 Task: In the Company hofstra.edu, schedule a meeting with title: 'Collaborative Discussion', Select date: '27 August, 2023', select start time: 11:00:AM. Add location in person New York with meeting description: Kindly join this meeting to understand Product Demo and Service Presentation. Add attendees from company's contact and save.. Logged in from softage.1@softage.net
Action: Mouse moved to (105, 60)
Screenshot: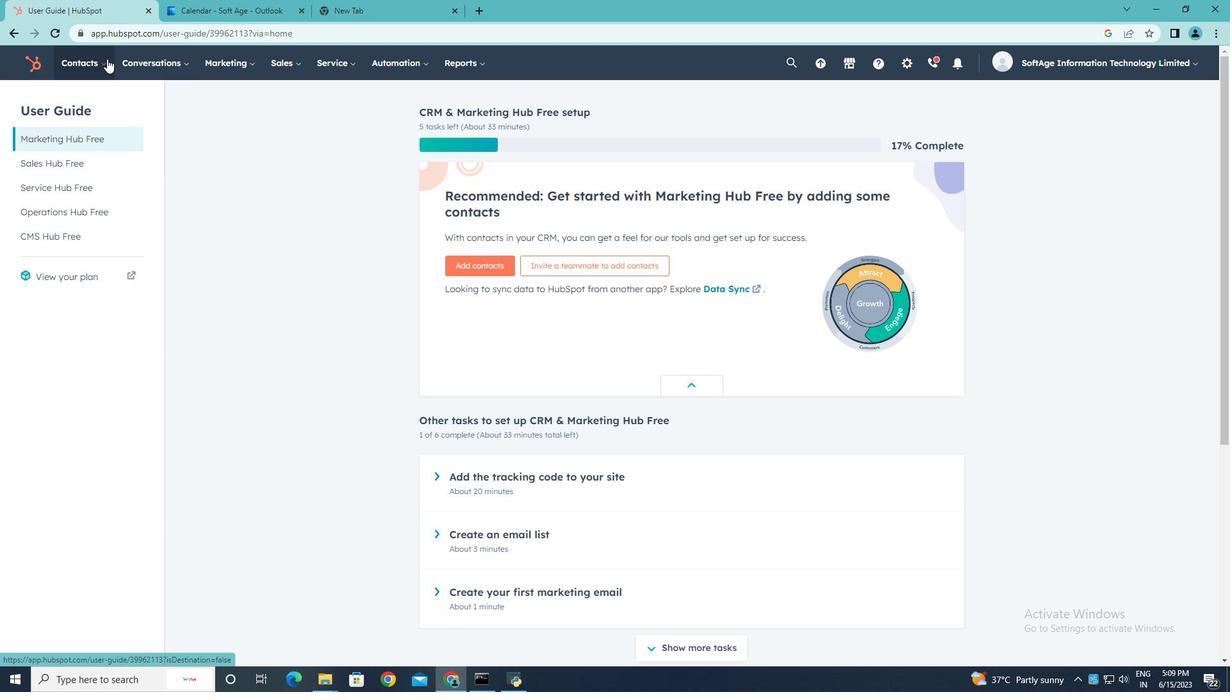 
Action: Mouse pressed left at (105, 60)
Screenshot: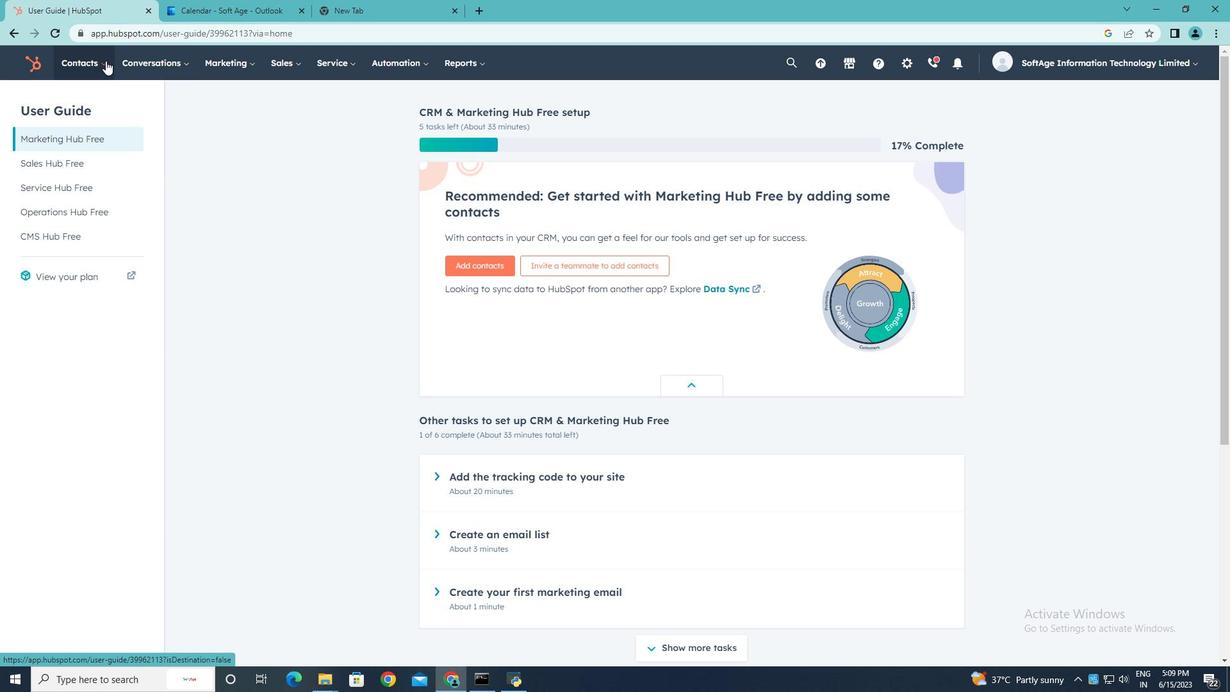 
Action: Mouse moved to (93, 130)
Screenshot: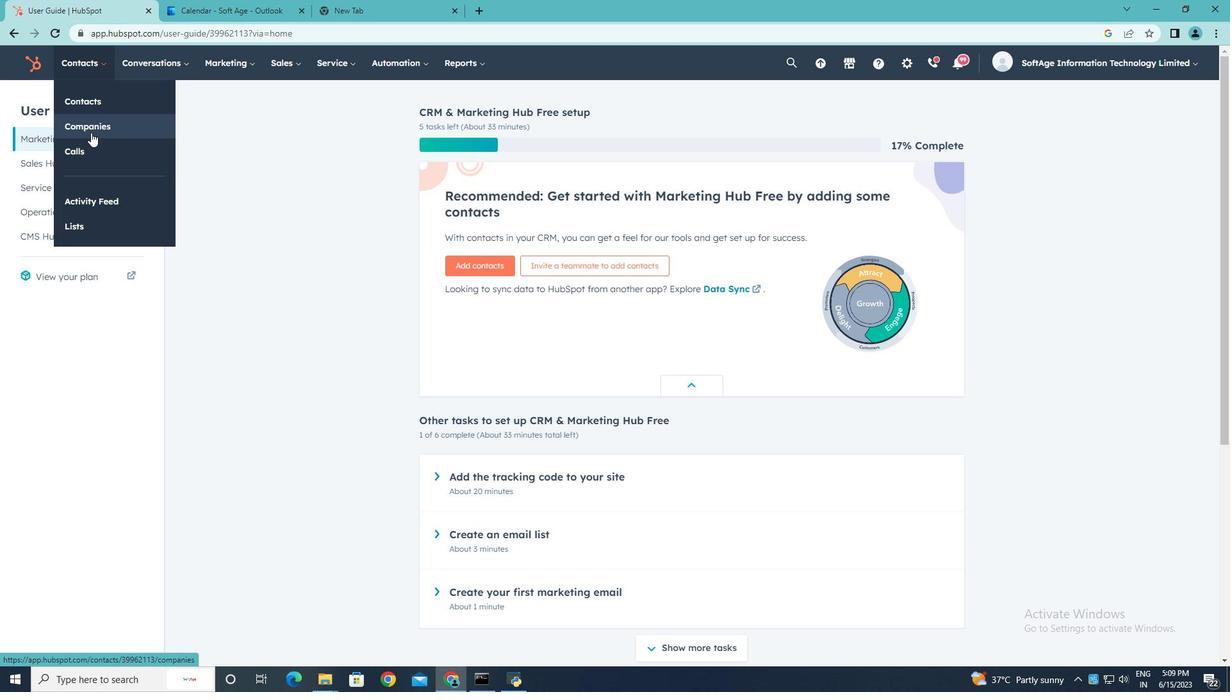 
Action: Mouse pressed left at (93, 130)
Screenshot: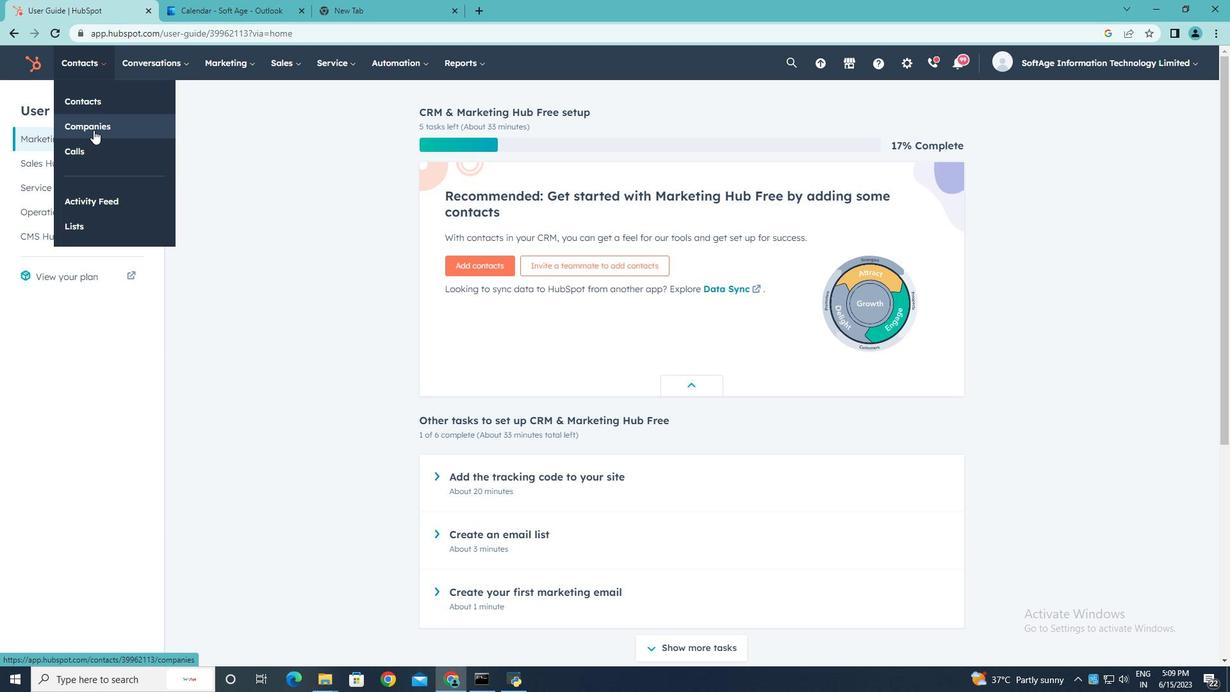 
Action: Mouse moved to (86, 208)
Screenshot: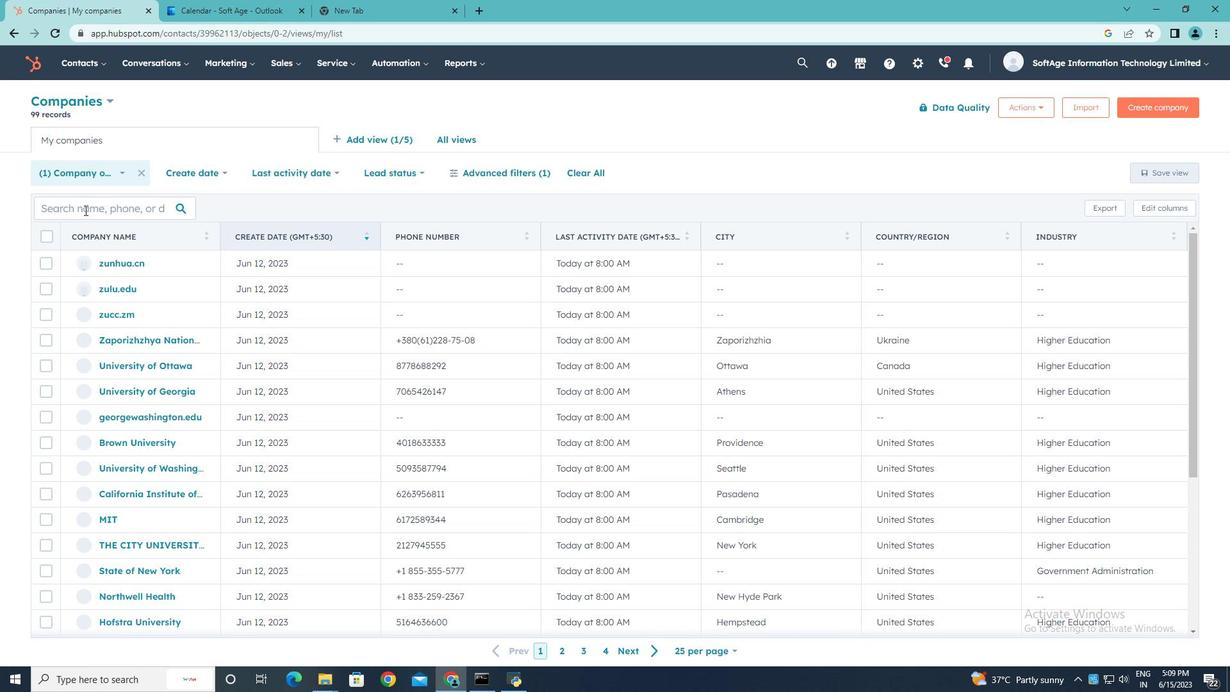 
Action: Mouse pressed left at (86, 208)
Screenshot: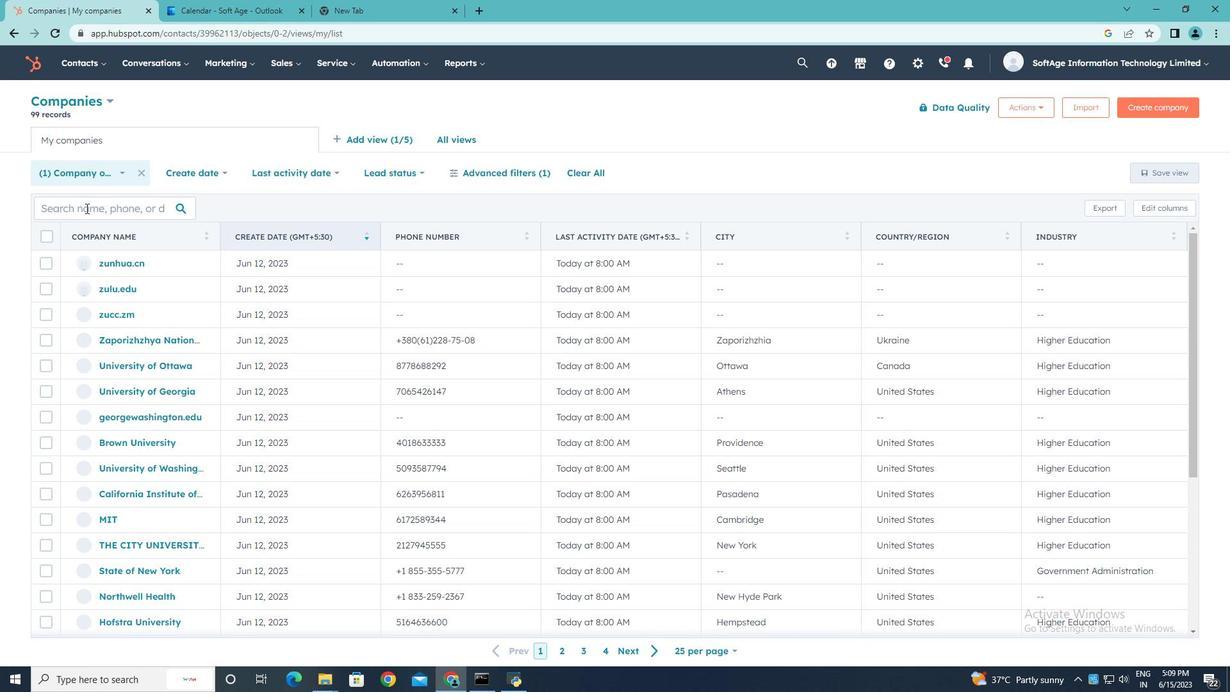
Action: Key pressed hos<Key.backspace>fstra.edu
Screenshot: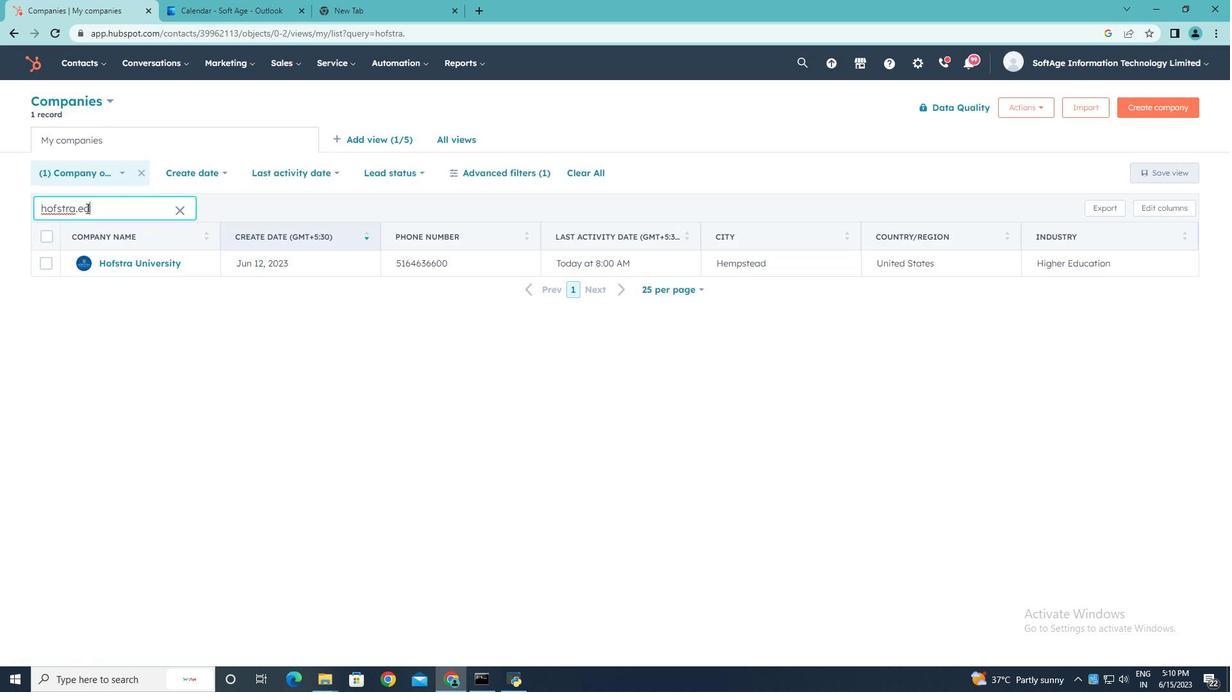 
Action: Mouse moved to (121, 260)
Screenshot: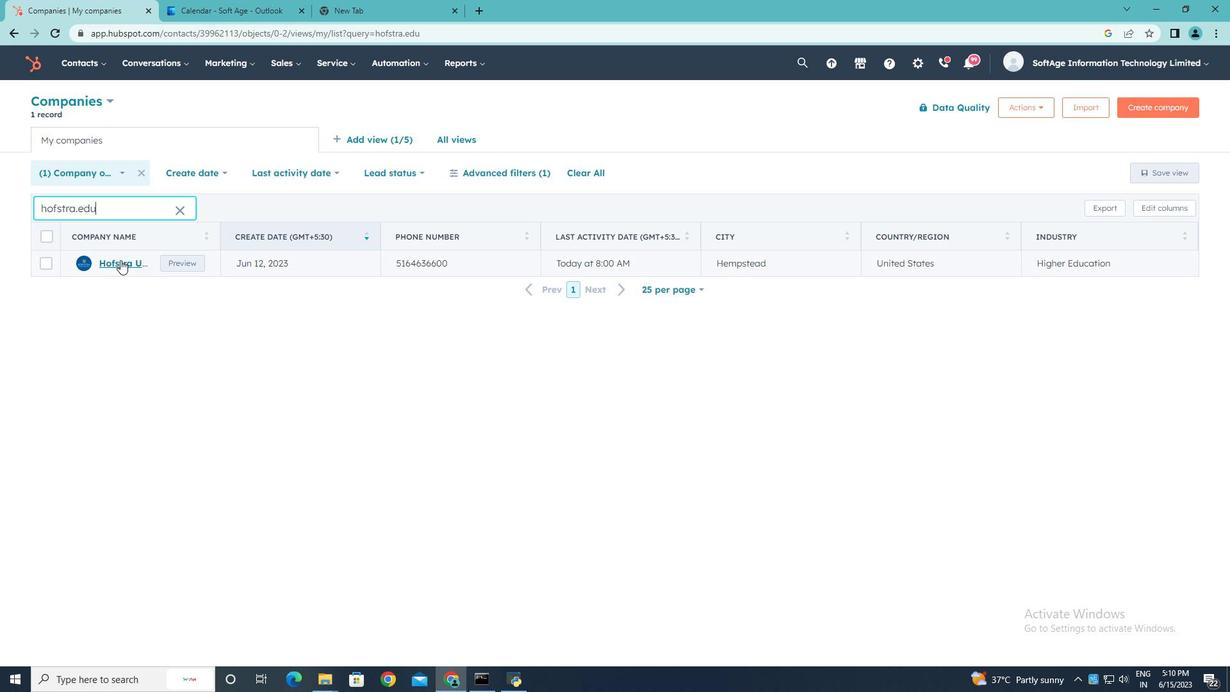 
Action: Mouse pressed left at (121, 260)
Screenshot: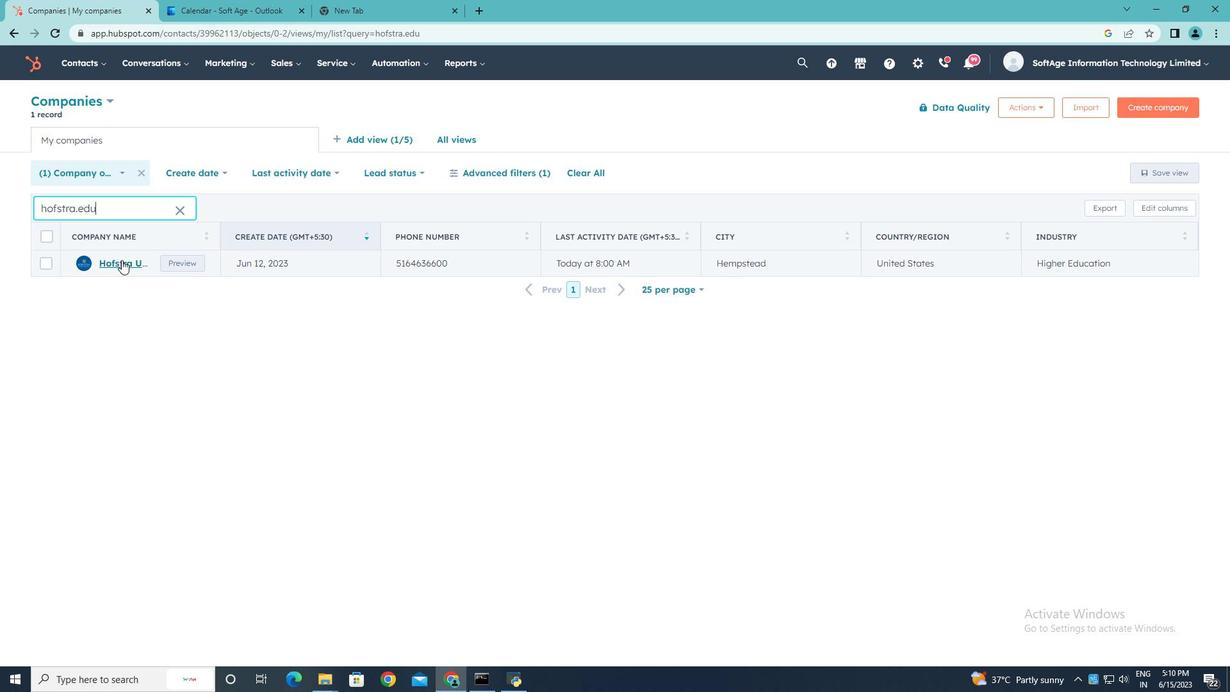 
Action: Mouse moved to (213, 212)
Screenshot: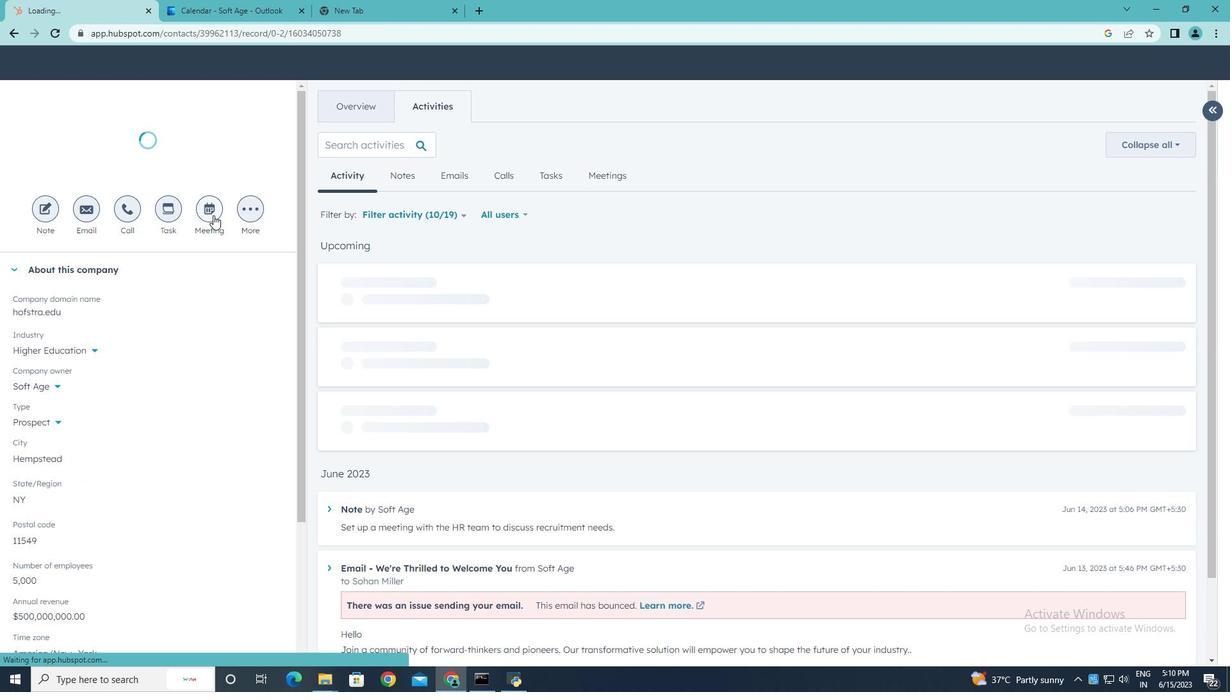 
Action: Mouse pressed left at (213, 212)
Screenshot: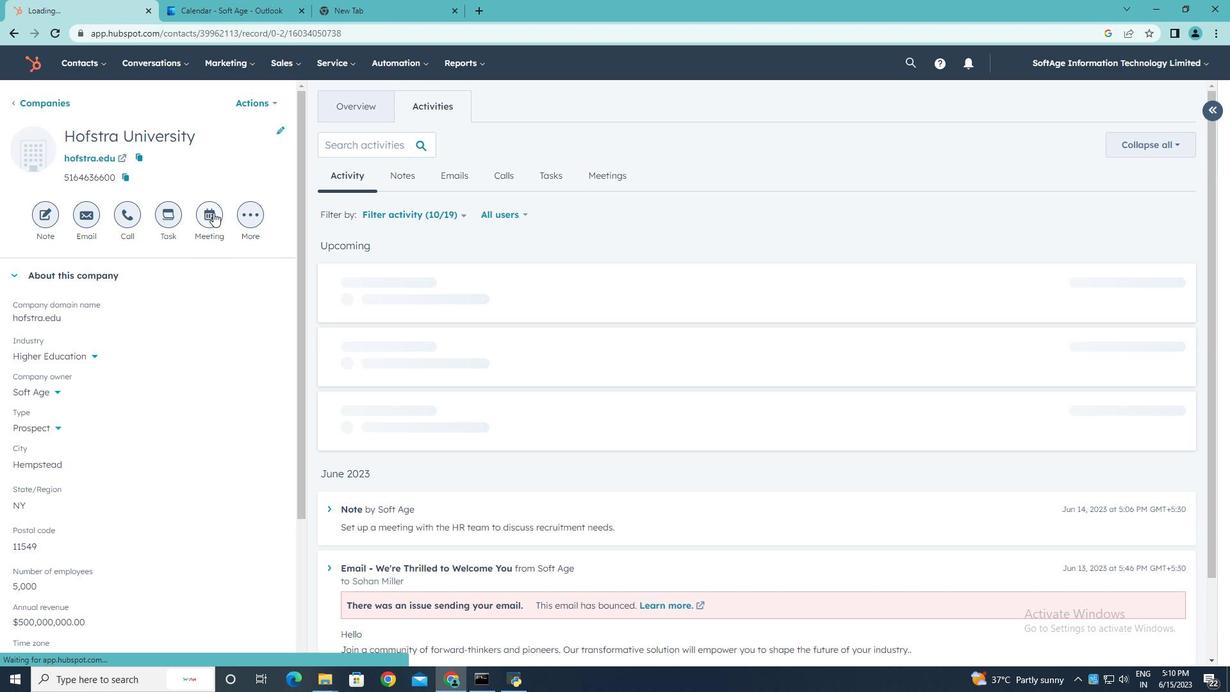 
Action: Key pressed <Key.shift>Coll<Key.backspace><Key.backspace><Key.backspace><Key.shift>Collaborative<Key.space><Key.shift><Key.shift><Key.shift><Key.shift><Key.shift><Key.shift><Key.shift><Key.shift>Disv<Key.backspace>cussion.
Screenshot: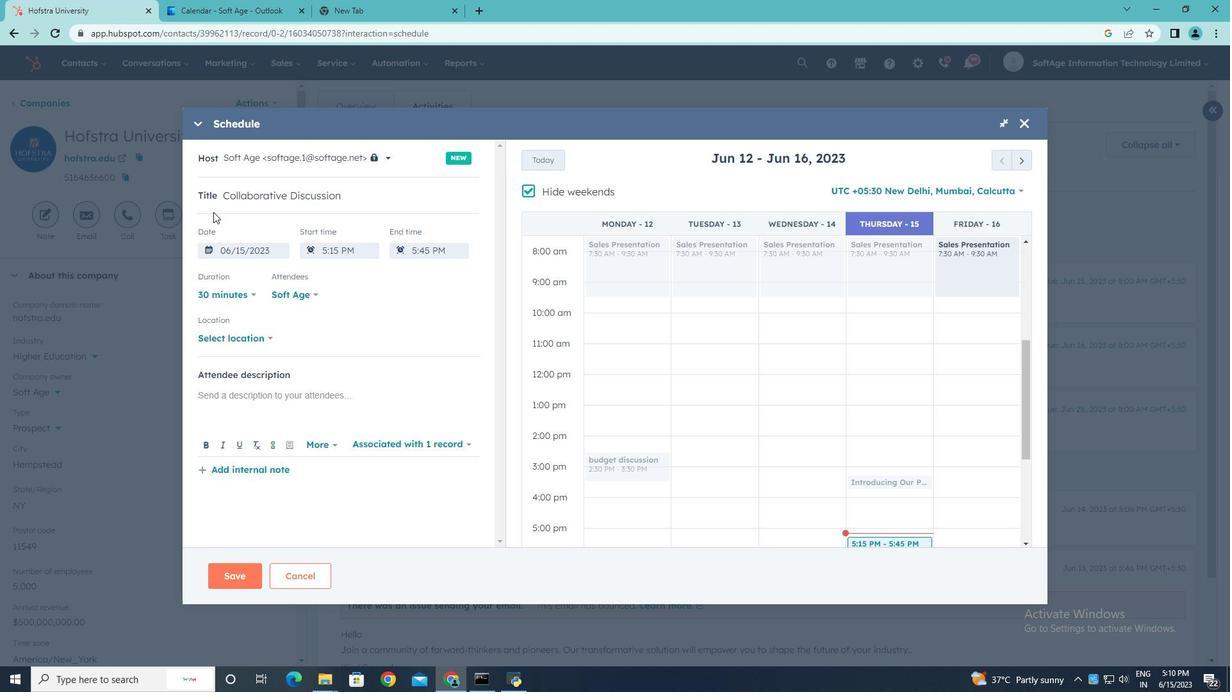 
Action: Mouse moved to (526, 191)
Screenshot: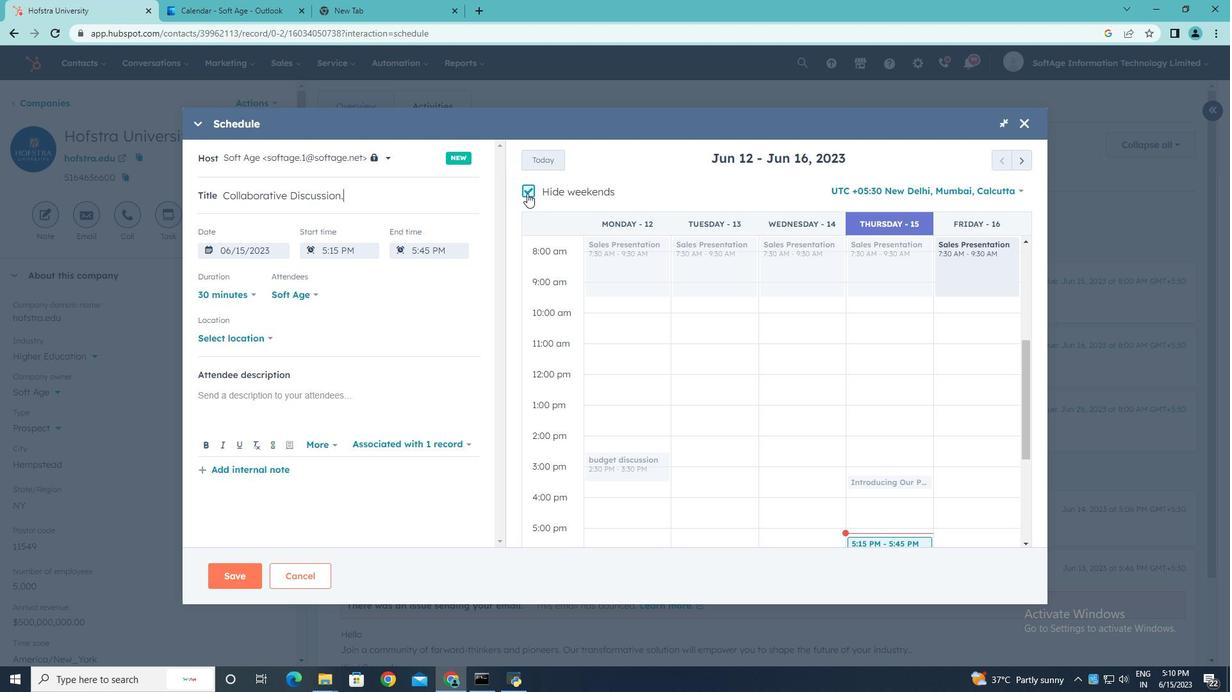 
Action: Mouse pressed left at (526, 191)
Screenshot: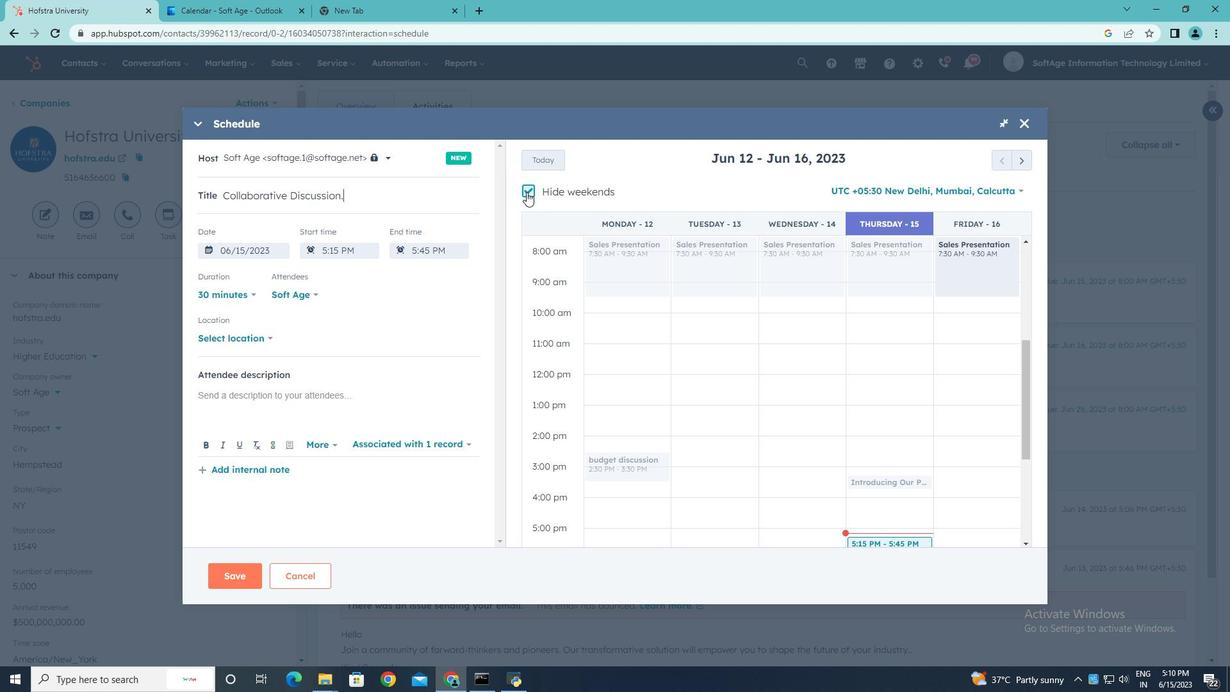 
Action: Mouse moved to (1024, 160)
Screenshot: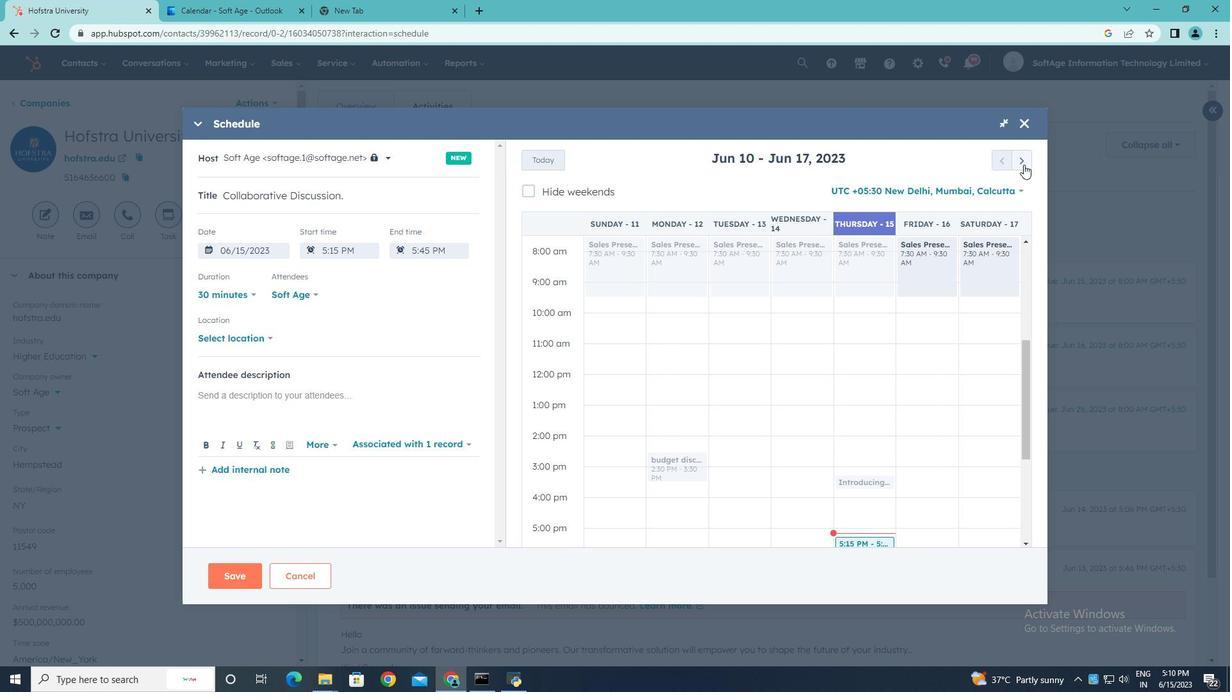 
Action: Mouse pressed left at (1024, 160)
Screenshot: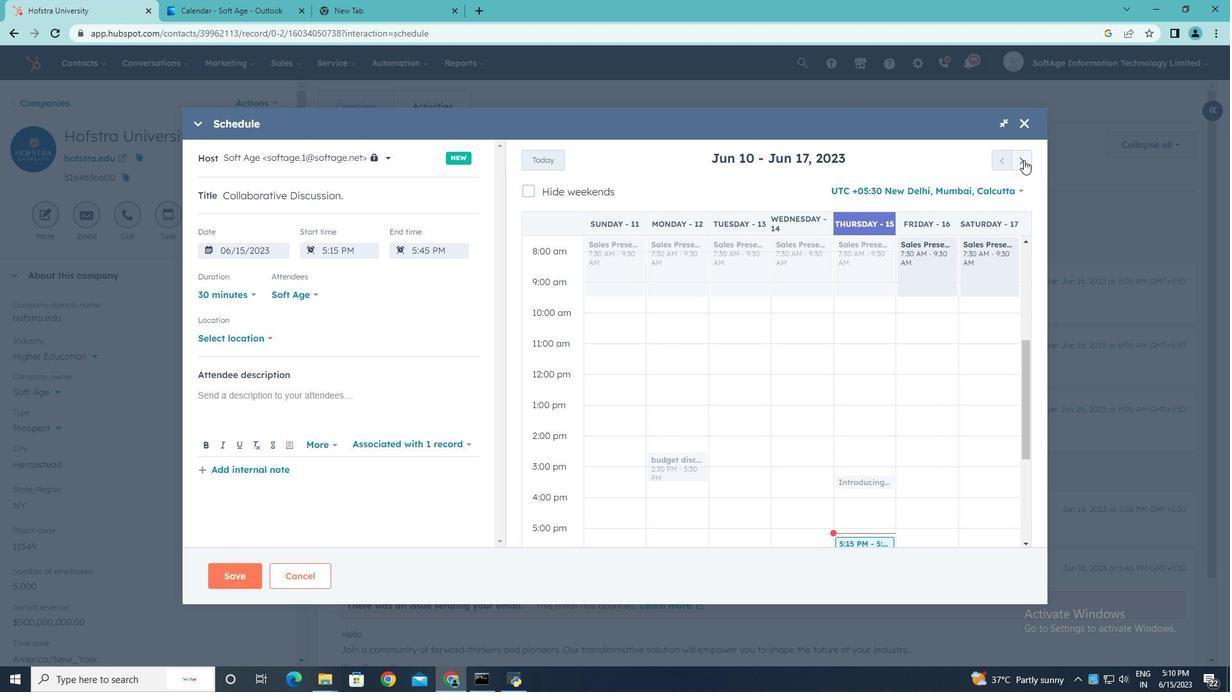 
Action: Mouse pressed left at (1024, 160)
Screenshot: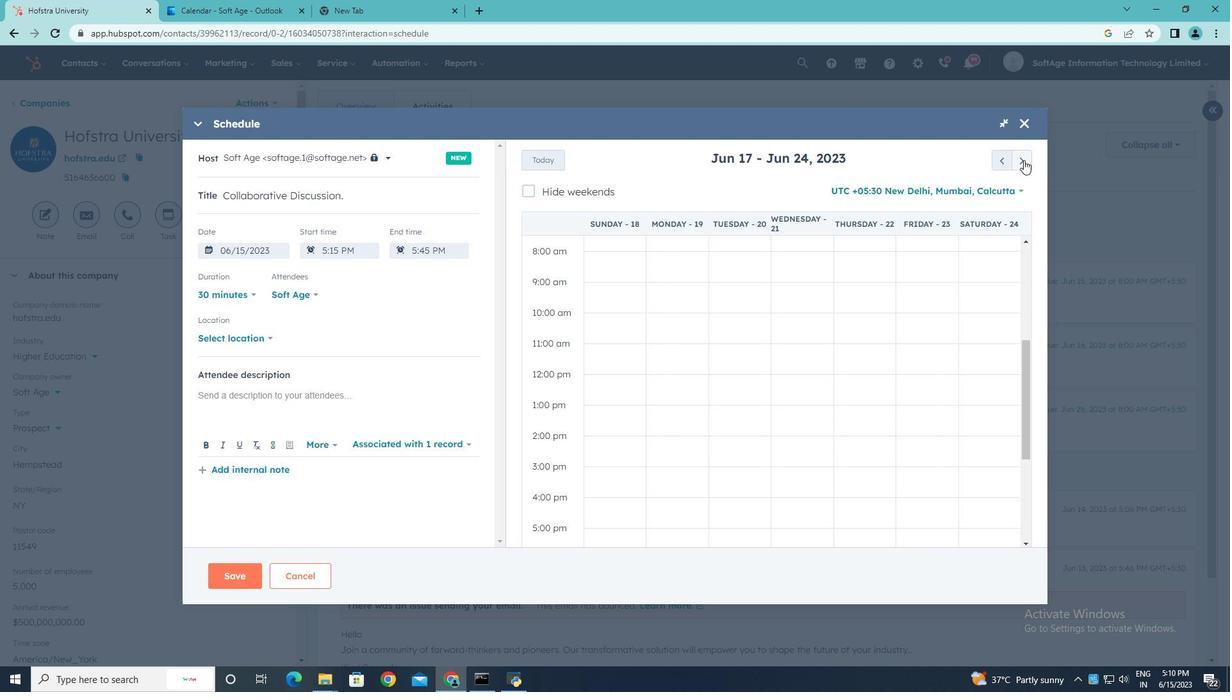 
Action: Mouse pressed left at (1024, 160)
Screenshot: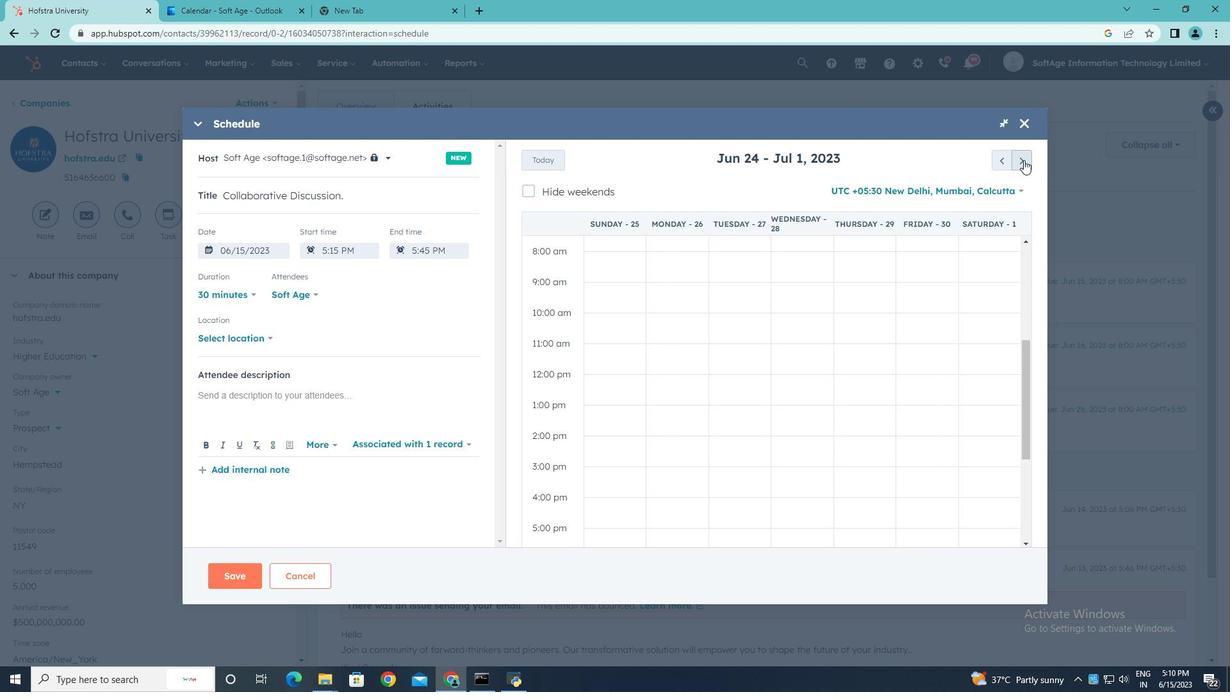 
Action: Mouse pressed left at (1024, 160)
Screenshot: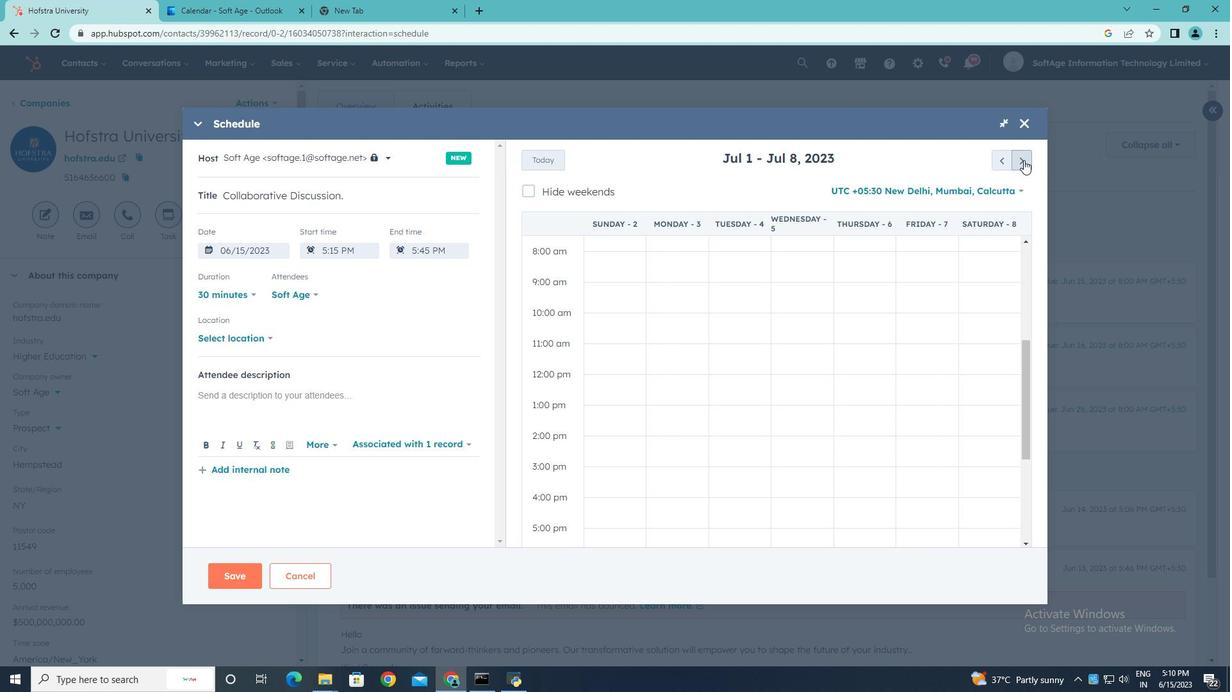 
Action: Mouse pressed left at (1024, 160)
Screenshot: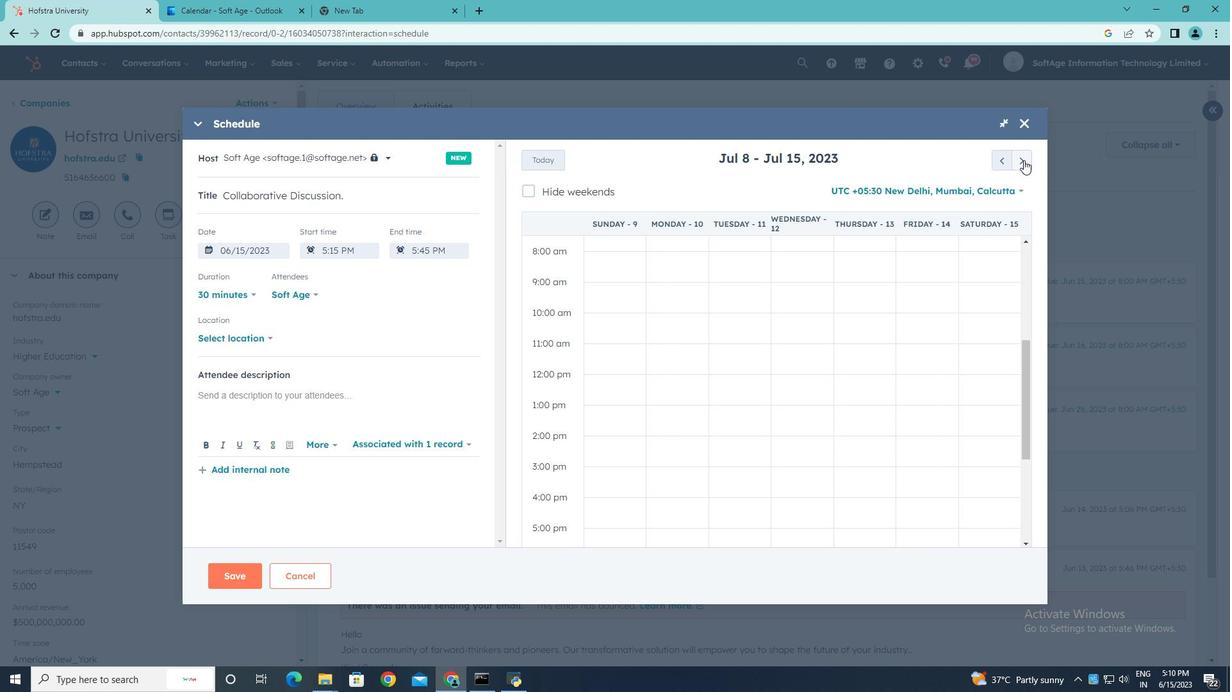 
Action: Mouse pressed left at (1024, 160)
Screenshot: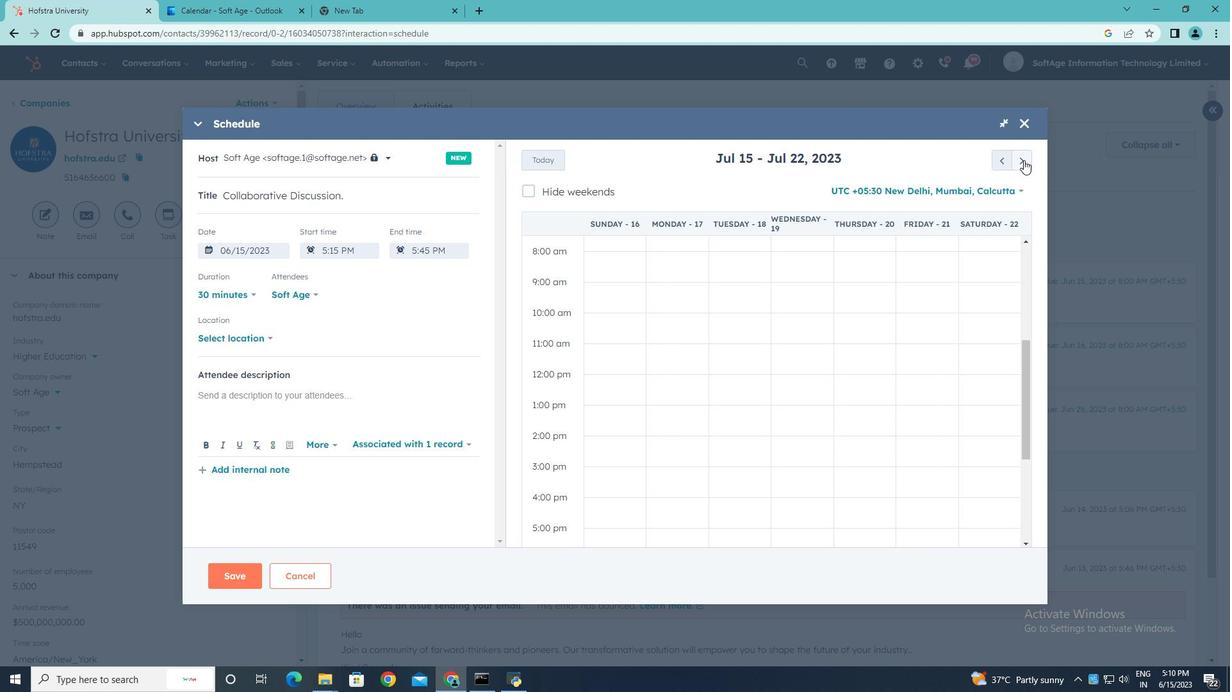 
Action: Mouse pressed left at (1024, 160)
Screenshot: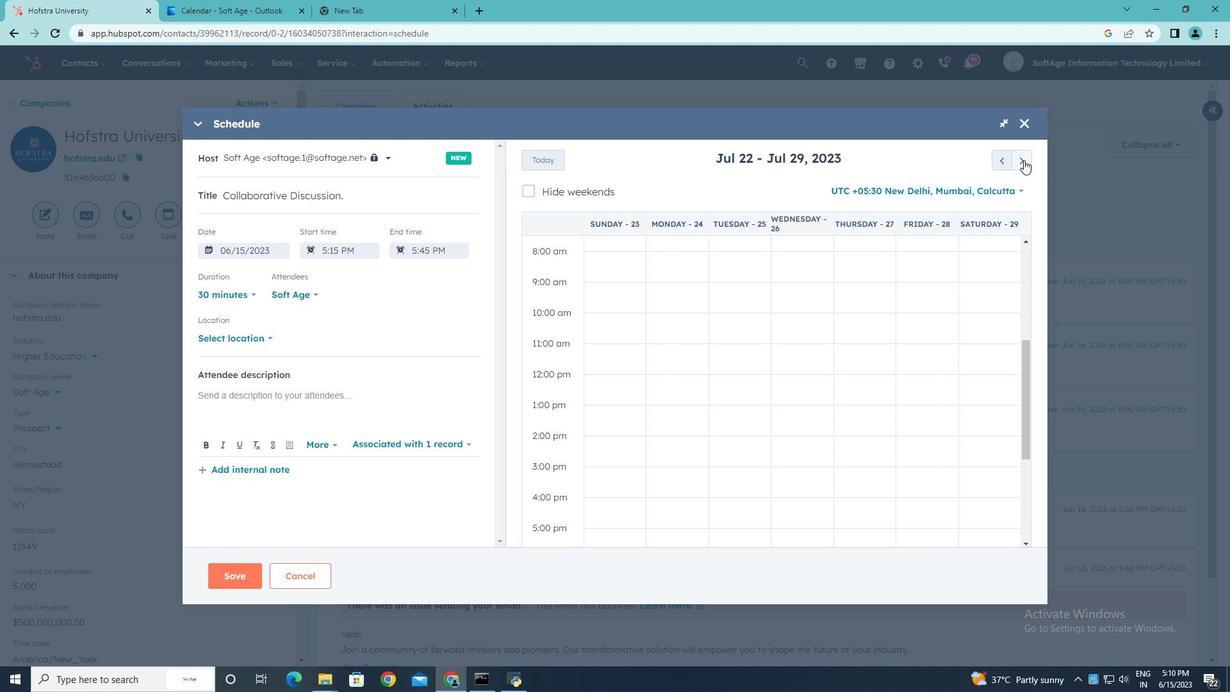
Action: Mouse pressed left at (1024, 160)
Screenshot: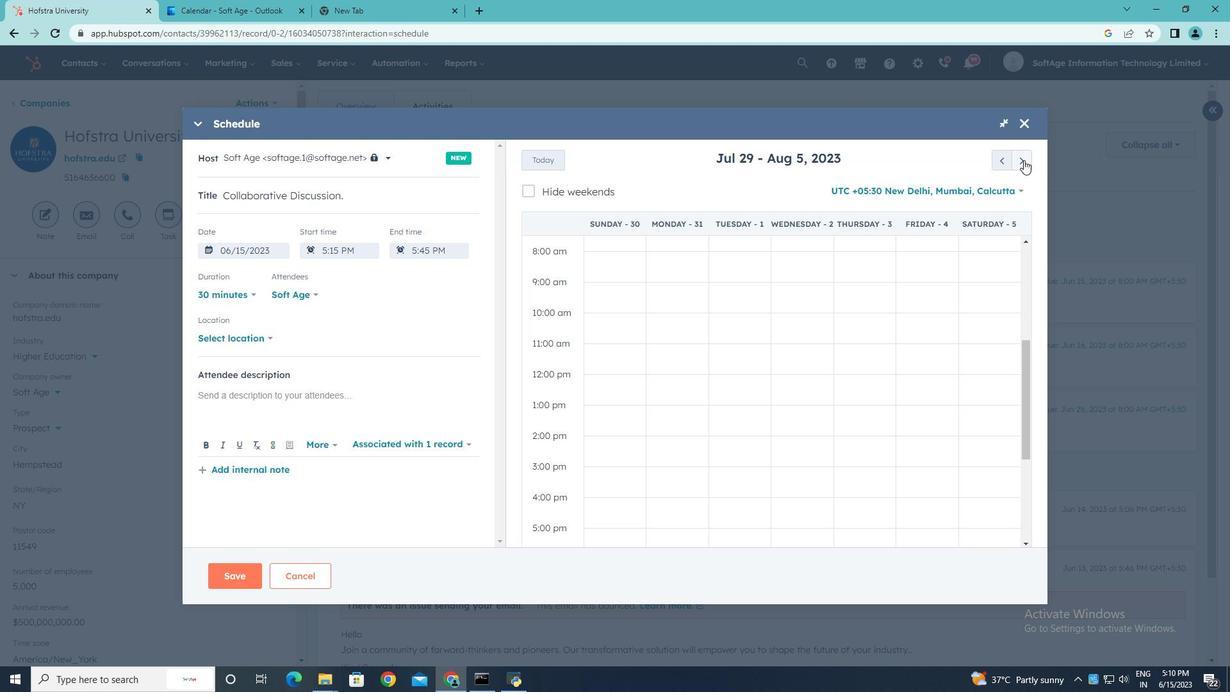 
Action: Mouse pressed left at (1024, 160)
Screenshot: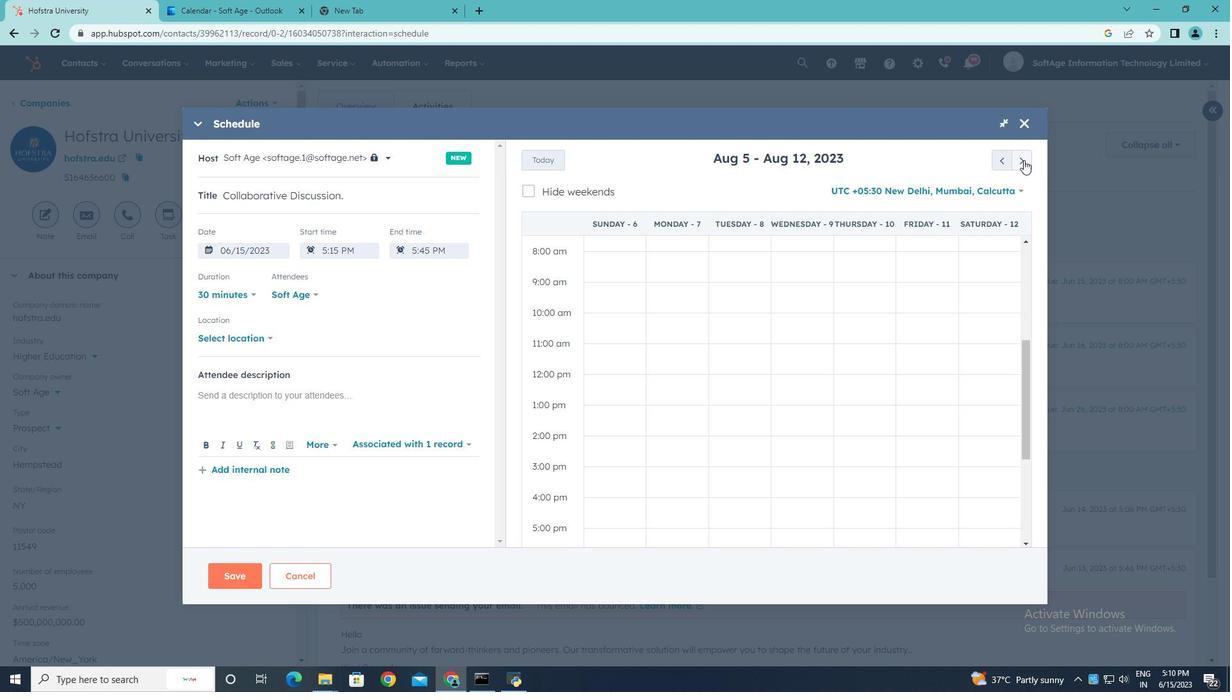 
Action: Mouse pressed left at (1024, 160)
Screenshot: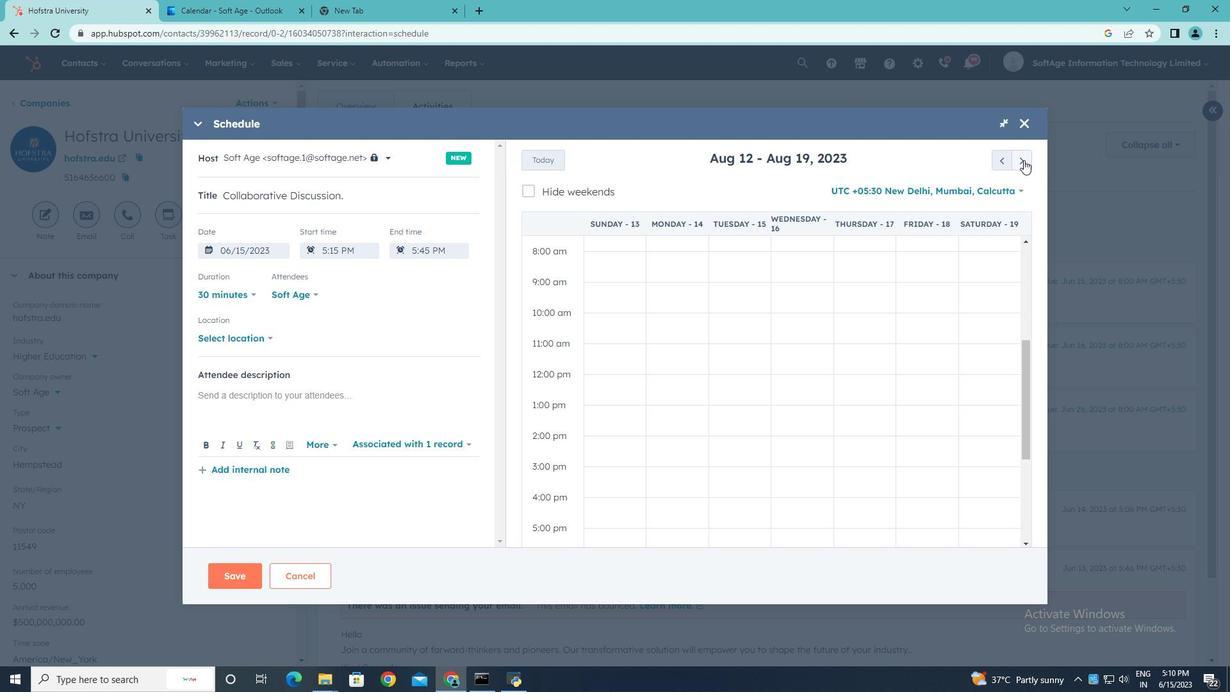
Action: Mouse pressed left at (1024, 160)
Screenshot: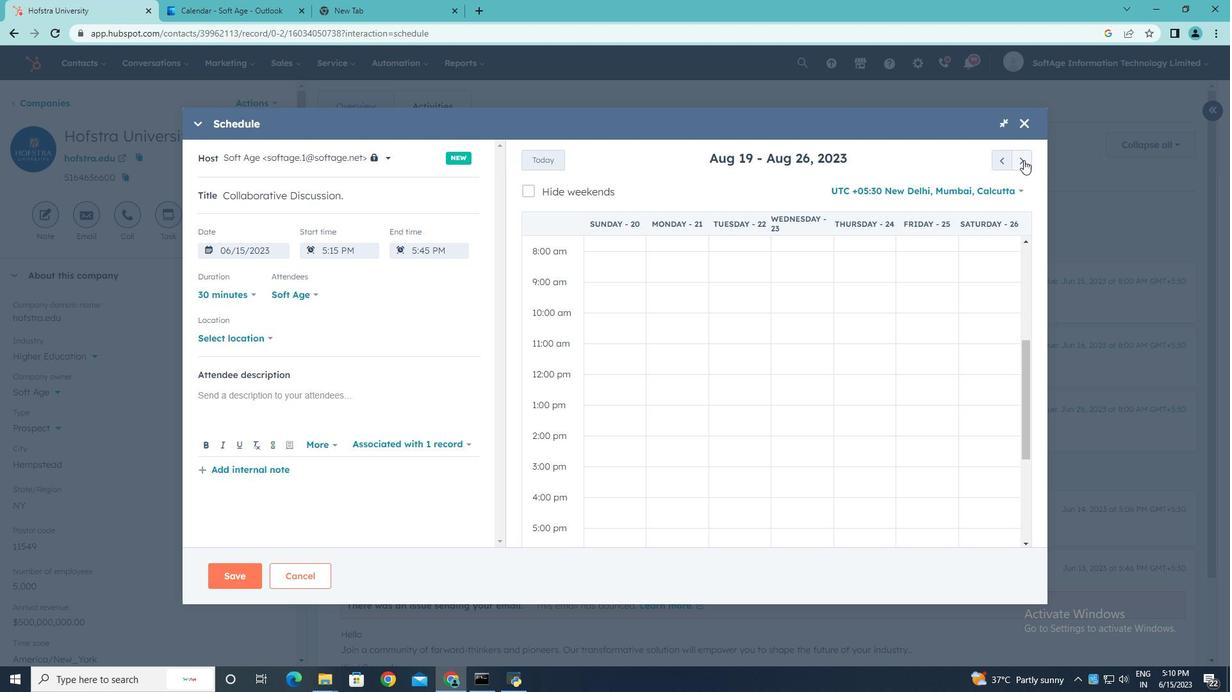 
Action: Mouse moved to (596, 348)
Screenshot: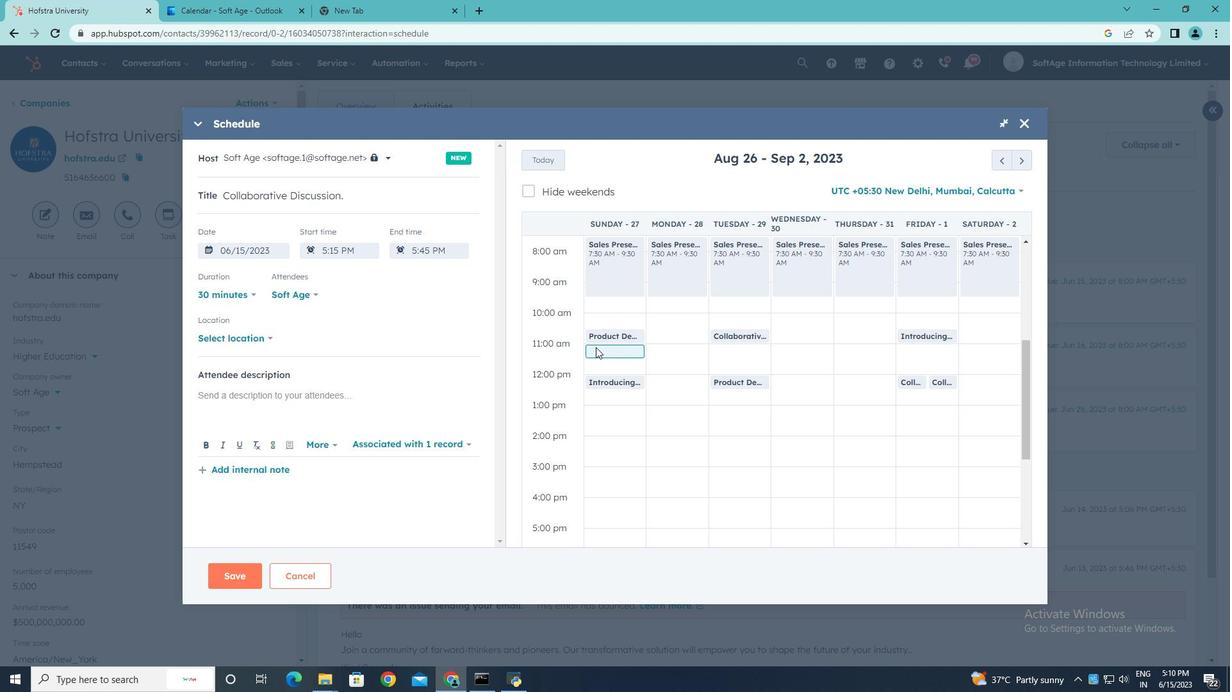 
Action: Mouse pressed left at (596, 348)
Screenshot: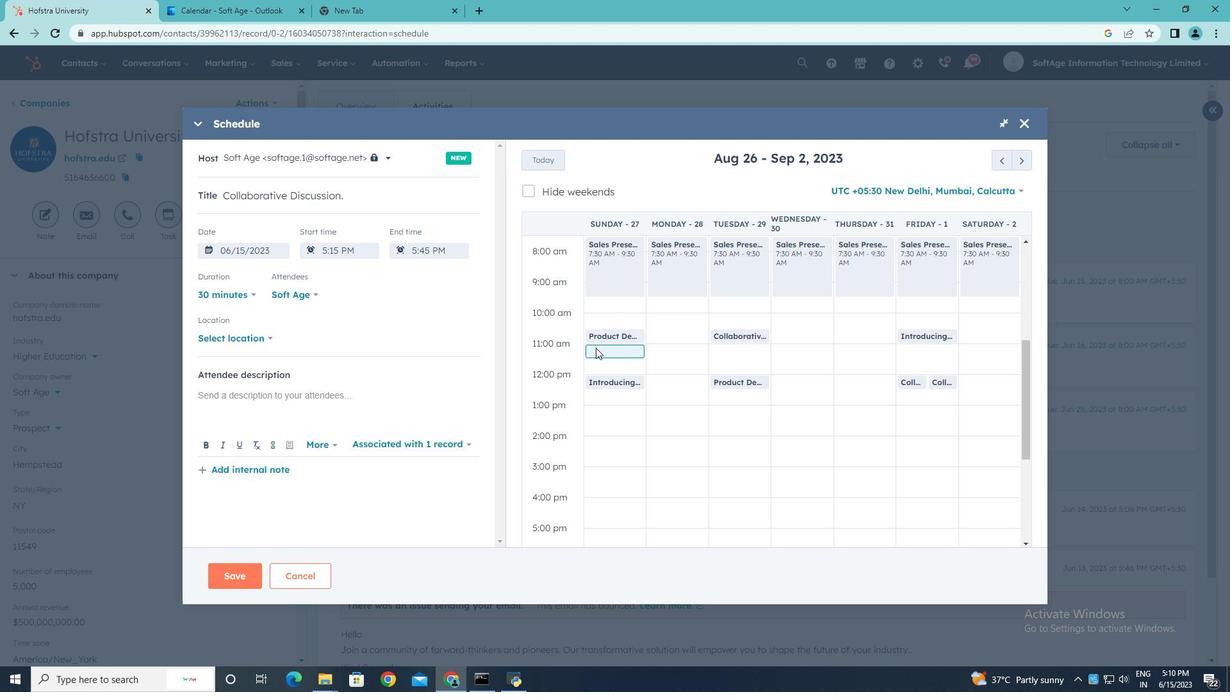 
Action: Mouse moved to (270, 335)
Screenshot: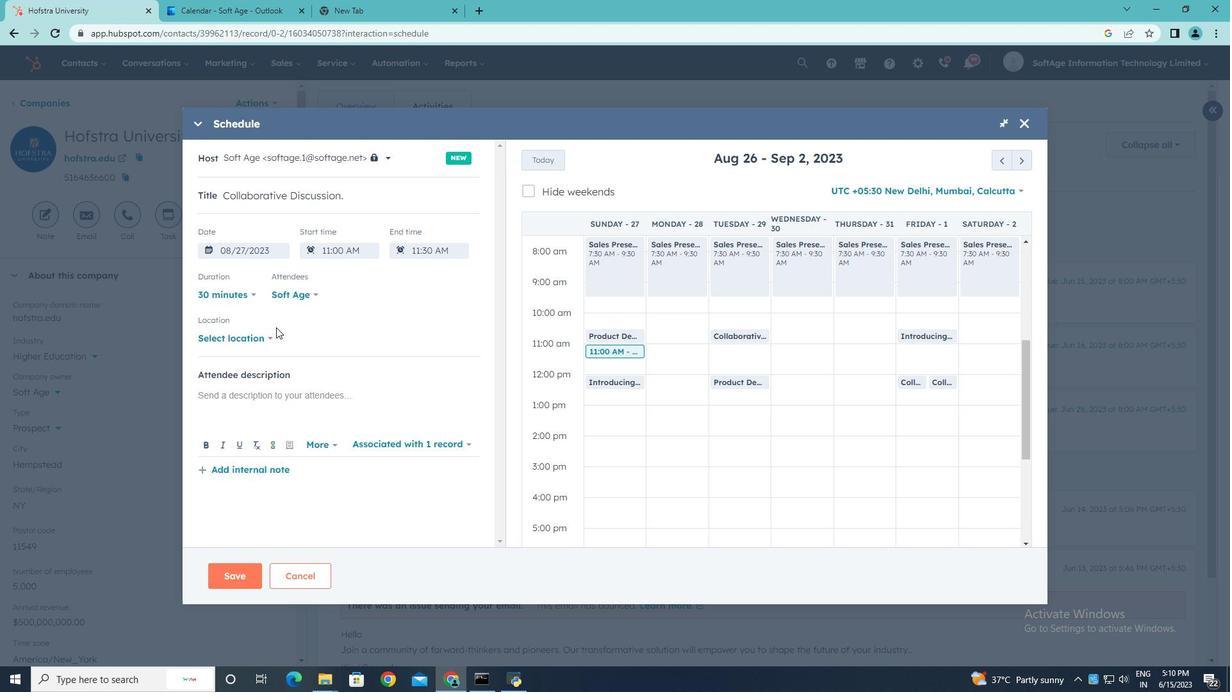 
Action: Mouse pressed left at (270, 335)
Screenshot: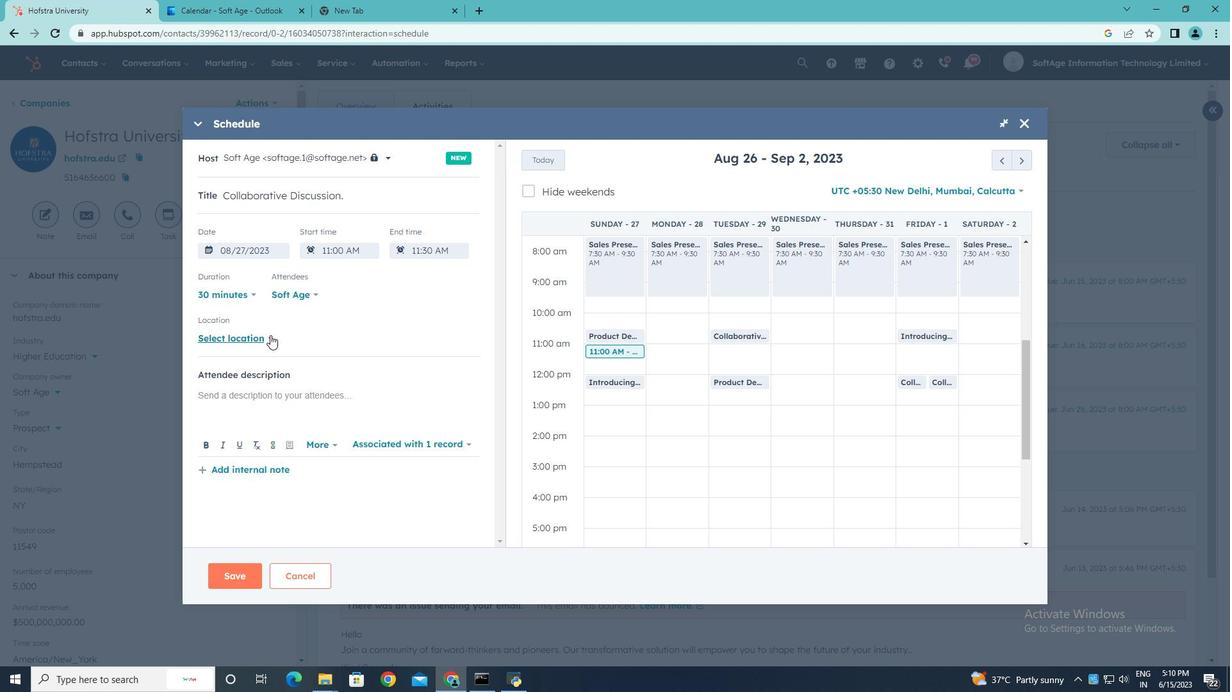 
Action: Mouse moved to (320, 333)
Screenshot: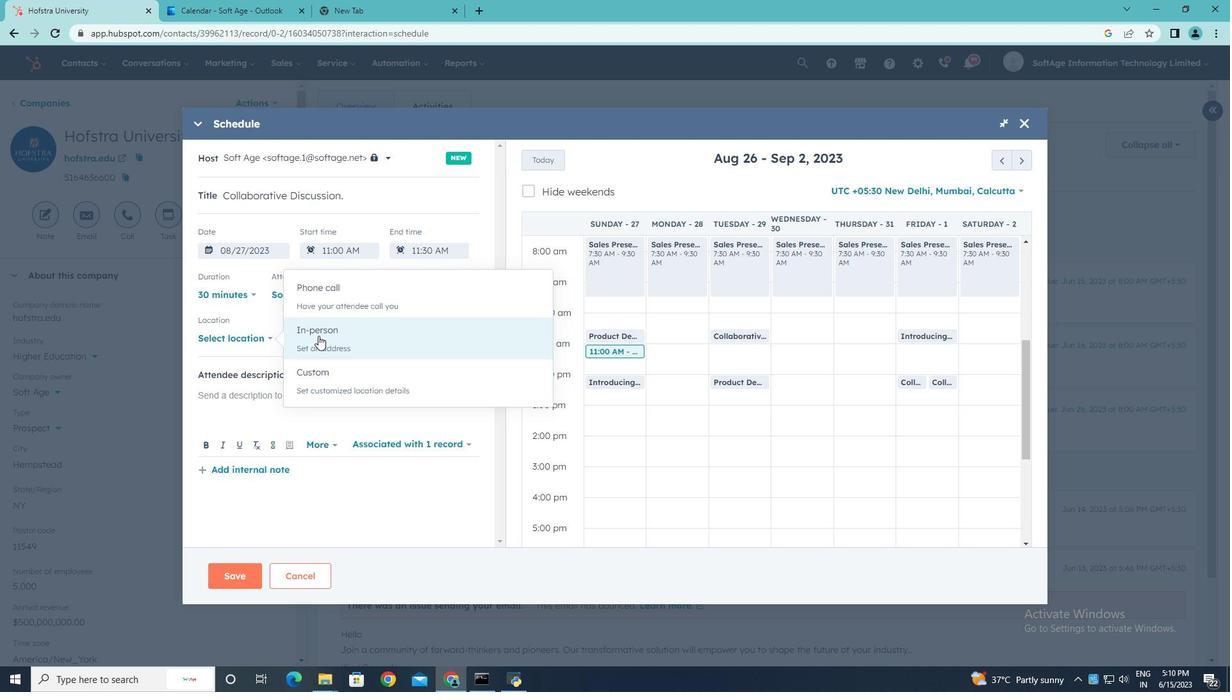 
Action: Mouse pressed left at (320, 333)
Screenshot: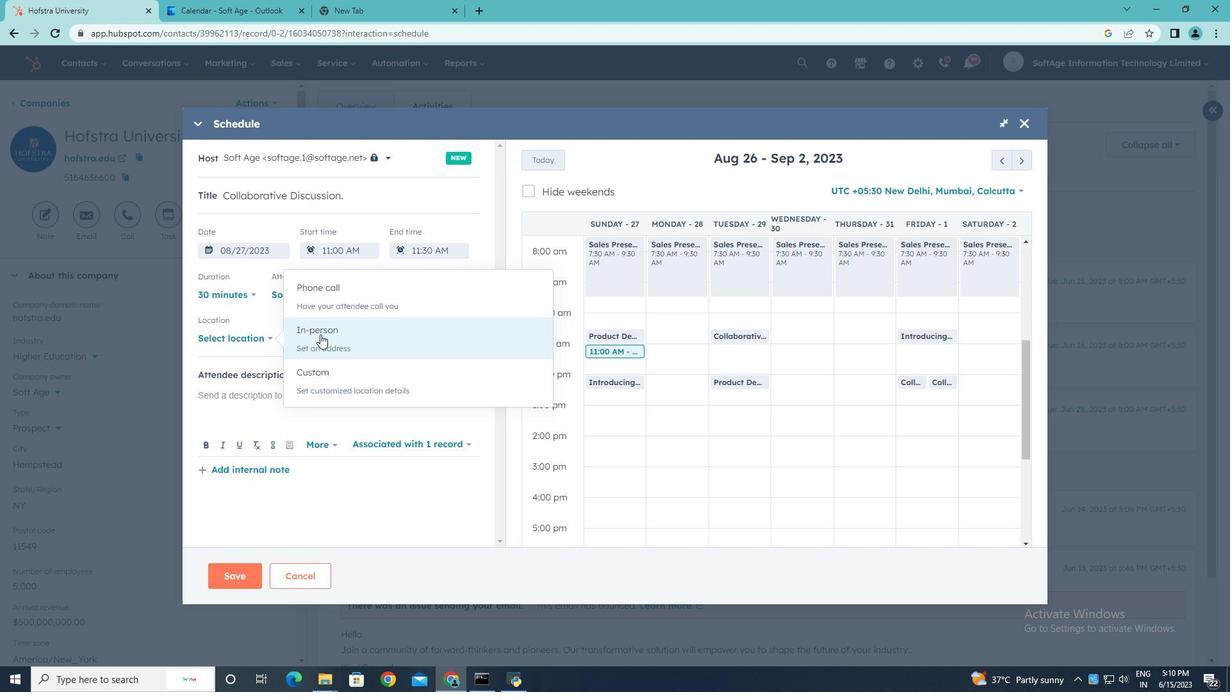 
Action: Mouse moved to (317, 336)
Screenshot: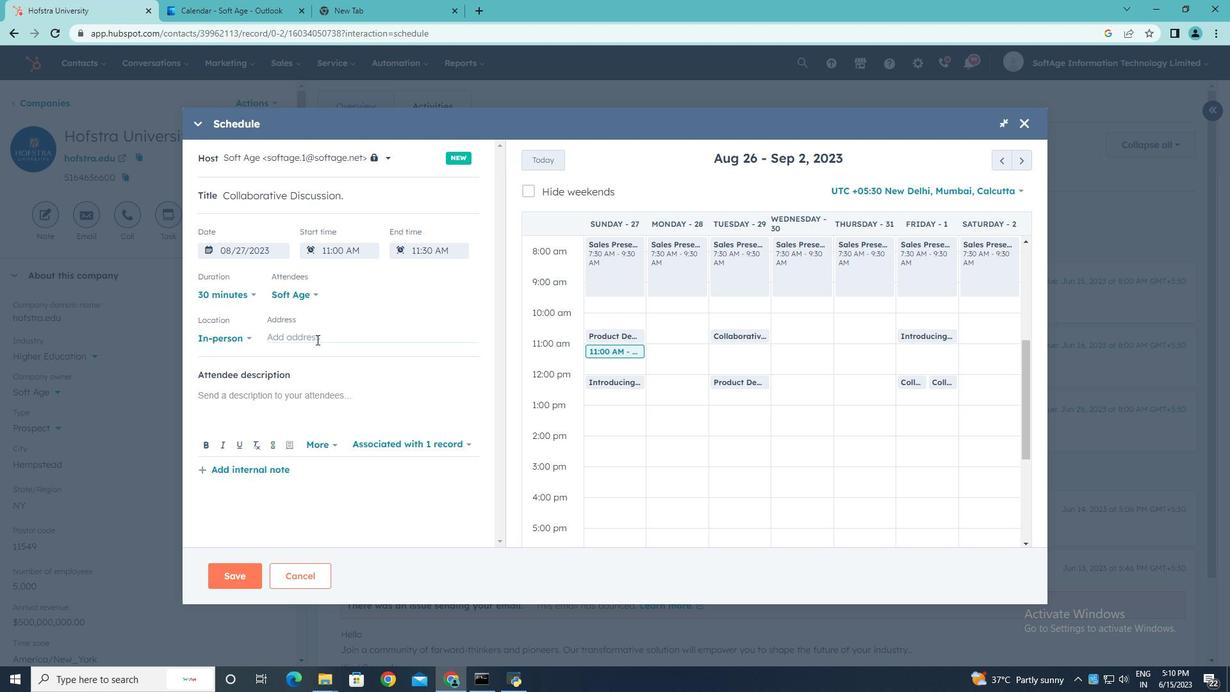 
Action: Mouse pressed left at (317, 336)
Screenshot: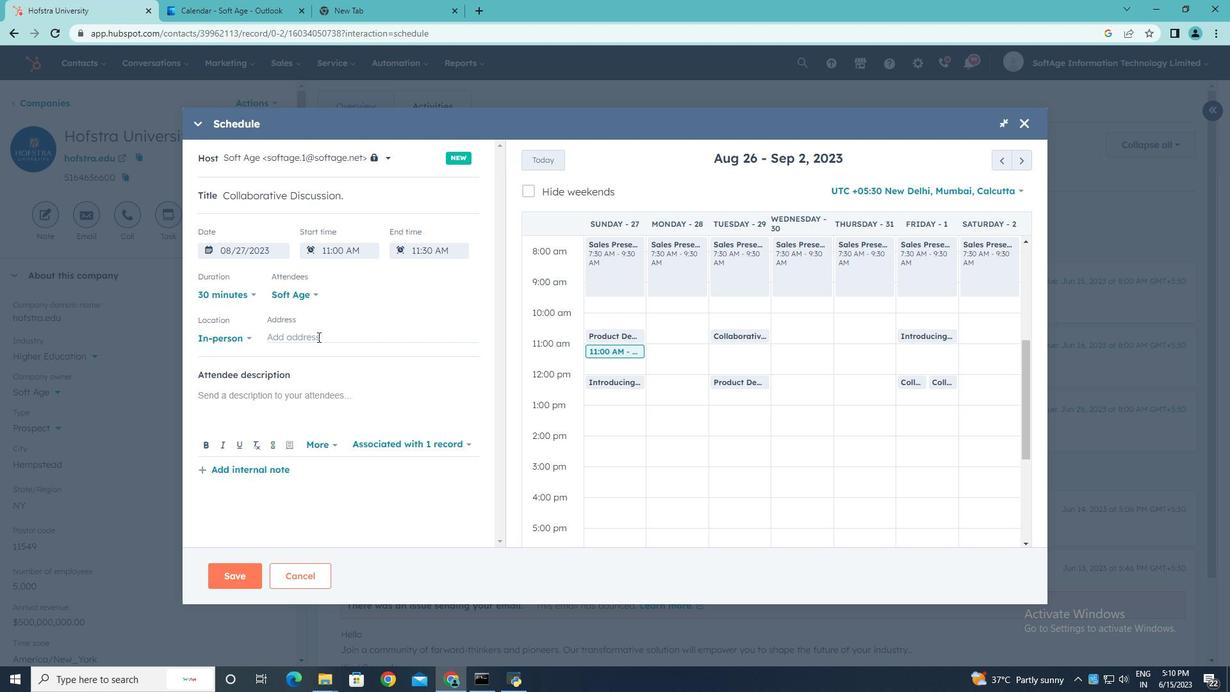 
Action: Key pressed <Key.shift>New<Key.space><Key.shift><Key.shift><Key.shift><Key.shift><Key.shift><Key.shift><Key.shift><Key.shift><Key.shift><Key.shift><Key.shift><Key.shift><Key.shift><Key.shift><Key.shift><Key.shift><Key.shift><Key.shift><Key.shift><Key.shift><Key.shift><Key.shift><Key.shift><Key.shift><Key.shift><Key.shift><Key.shift><Key.shift><Key.shift><Key.shift><Key.shift><Key.shift><Key.shift><Key.shift><Key.shift><Key.shift><Key.shift><Key.shift><Key.shift><Key.shift><Key.shift><Key.shift><Key.shift><Key.shift><Key.shift><Key.shift><Key.shift><Key.shift><Key.shift><Key.shift><Key.shift><Key.shift><Key.shift><Key.shift>York
Screenshot: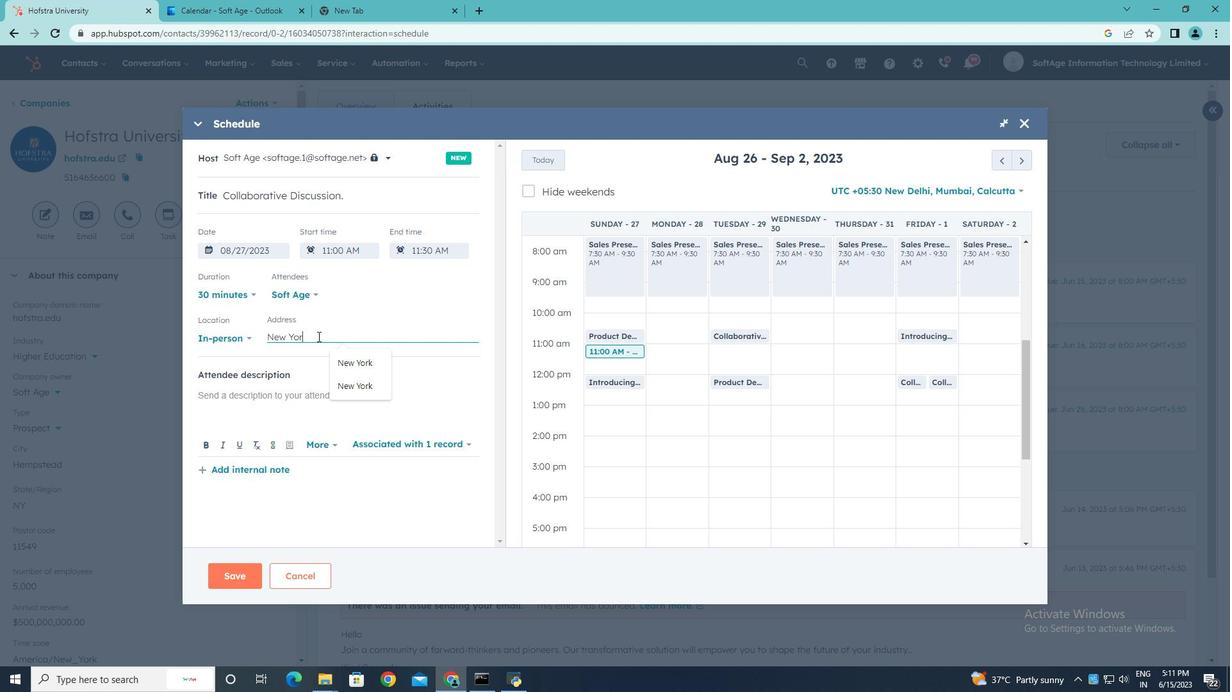
Action: Mouse moved to (262, 388)
Screenshot: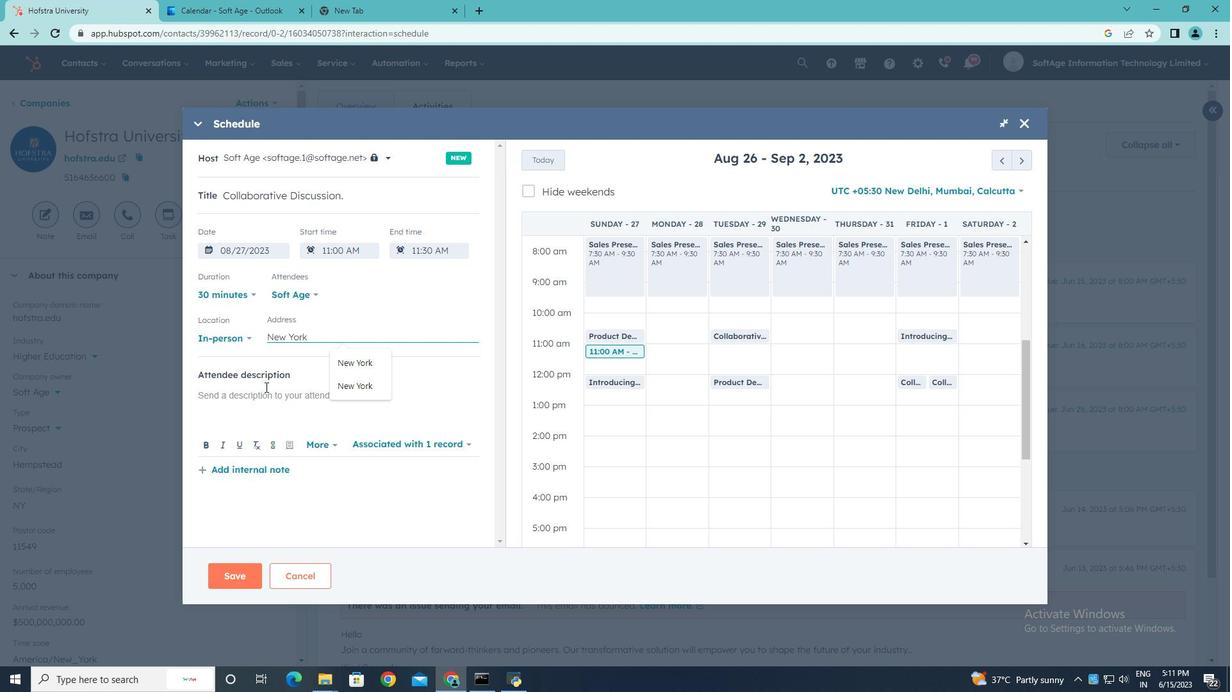 
Action: Mouse pressed left at (262, 388)
Screenshot: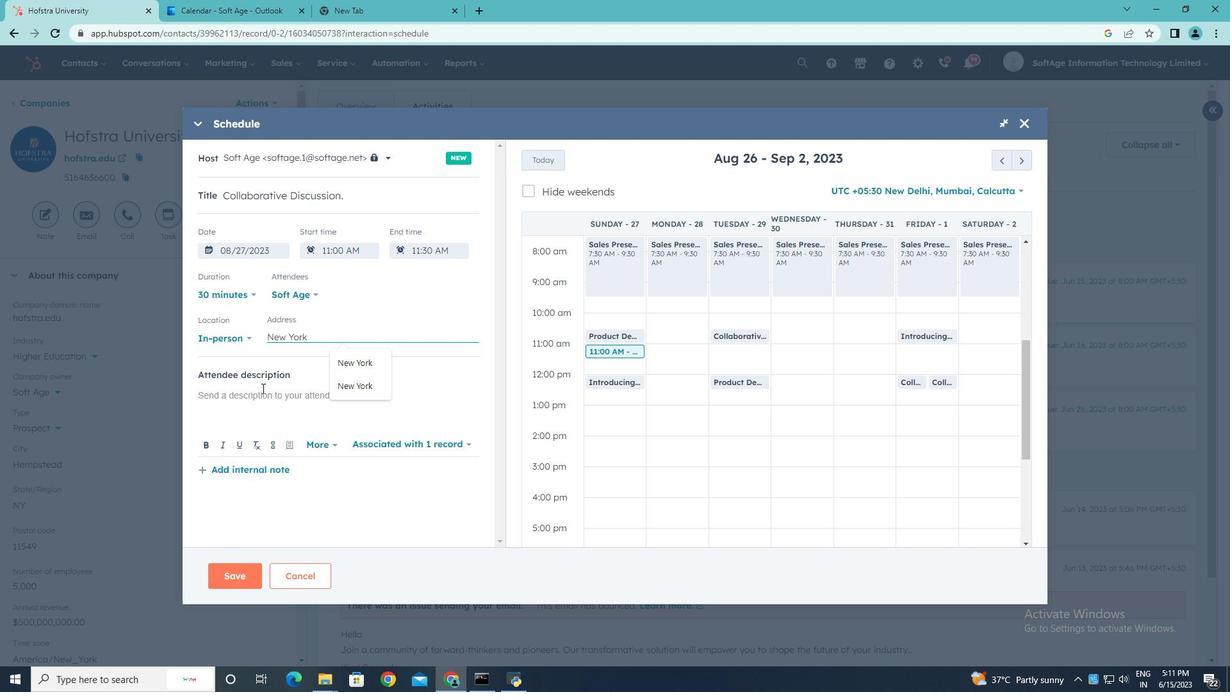 
Action: Key pressed <Key.shift>Kindly<Key.space>join<Key.space>this<Key.space>meeting<Key.space>to<Key.space>understand<Key.space><Key.shift>Product<Key.space><Key.shift>Demo<Key.space><Key.shift>and<Key.space><Key.shift>Service<Key.space><Key.shift>Presentation.
Screenshot: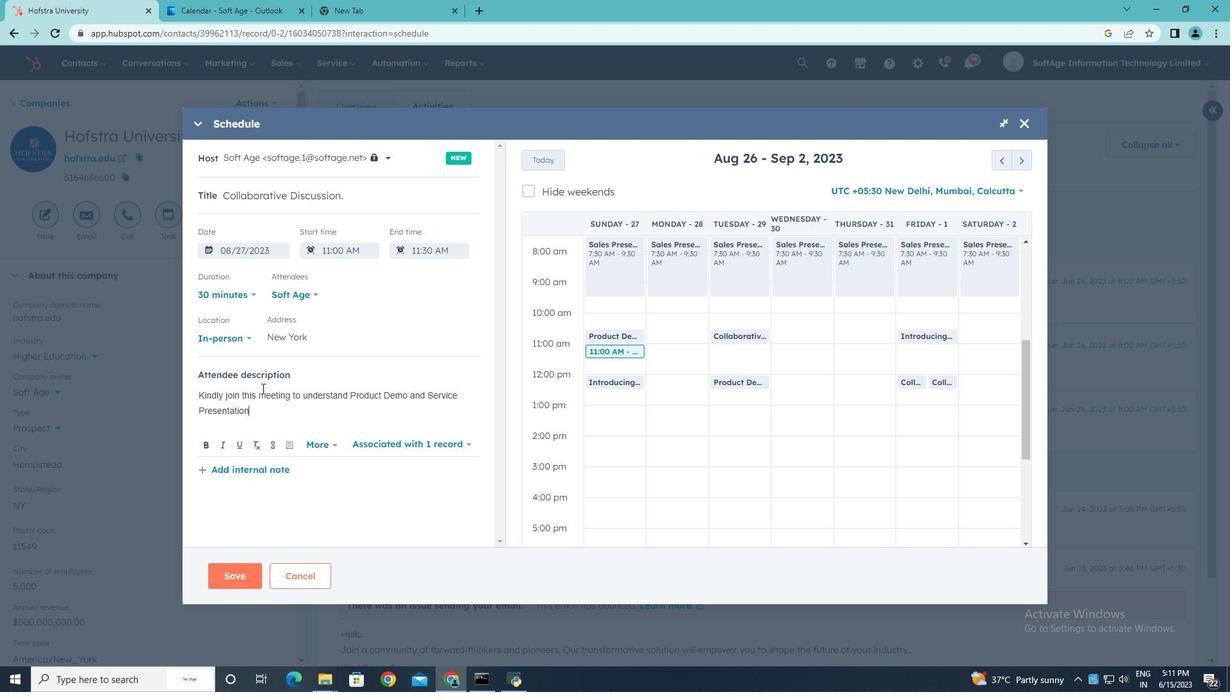 
Action: Mouse moved to (315, 294)
Screenshot: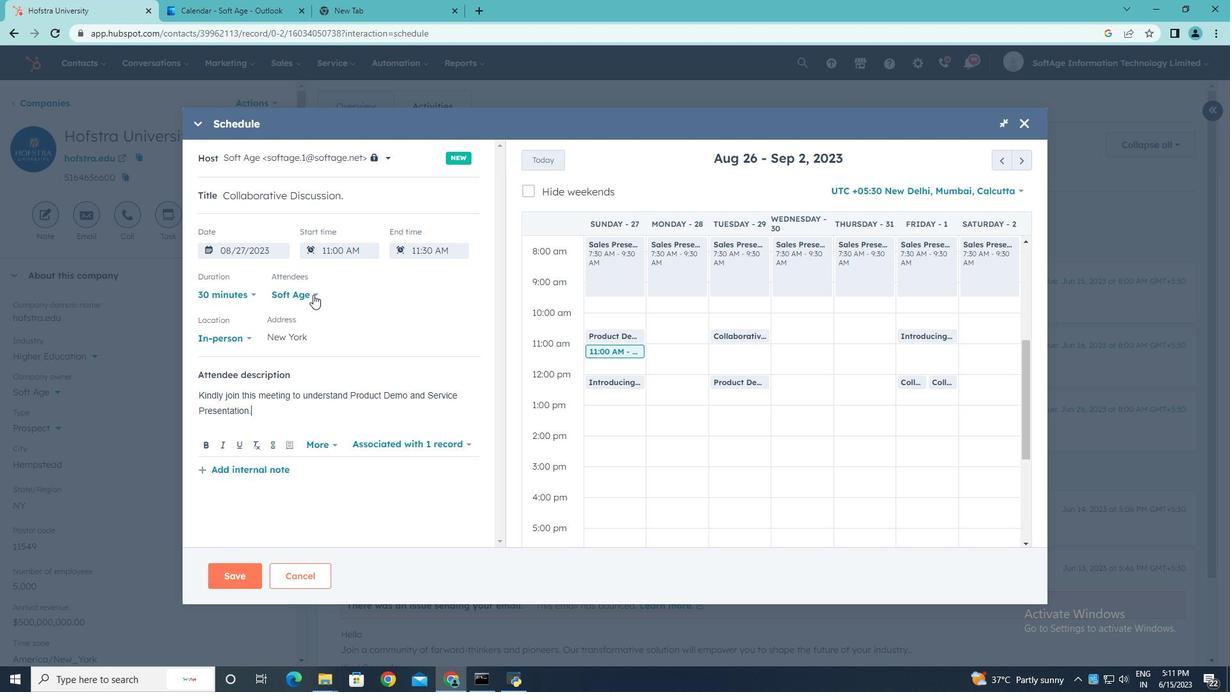 
Action: Mouse pressed left at (315, 294)
Screenshot: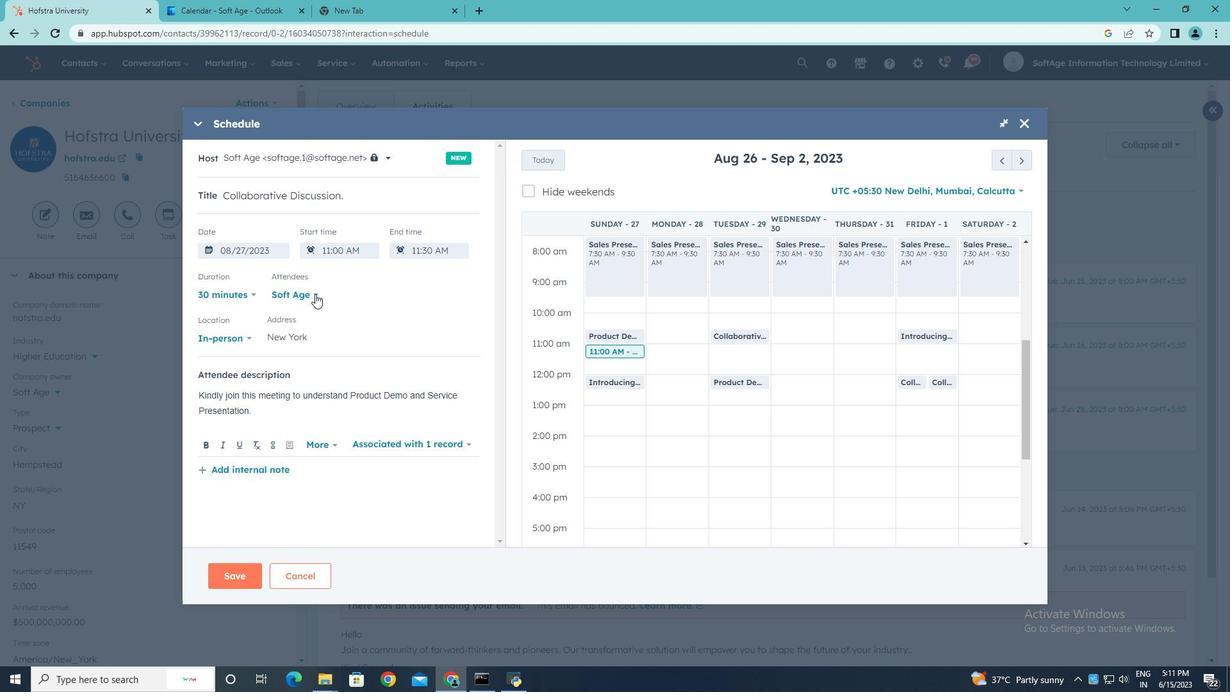 
Action: Mouse moved to (230, 457)
Screenshot: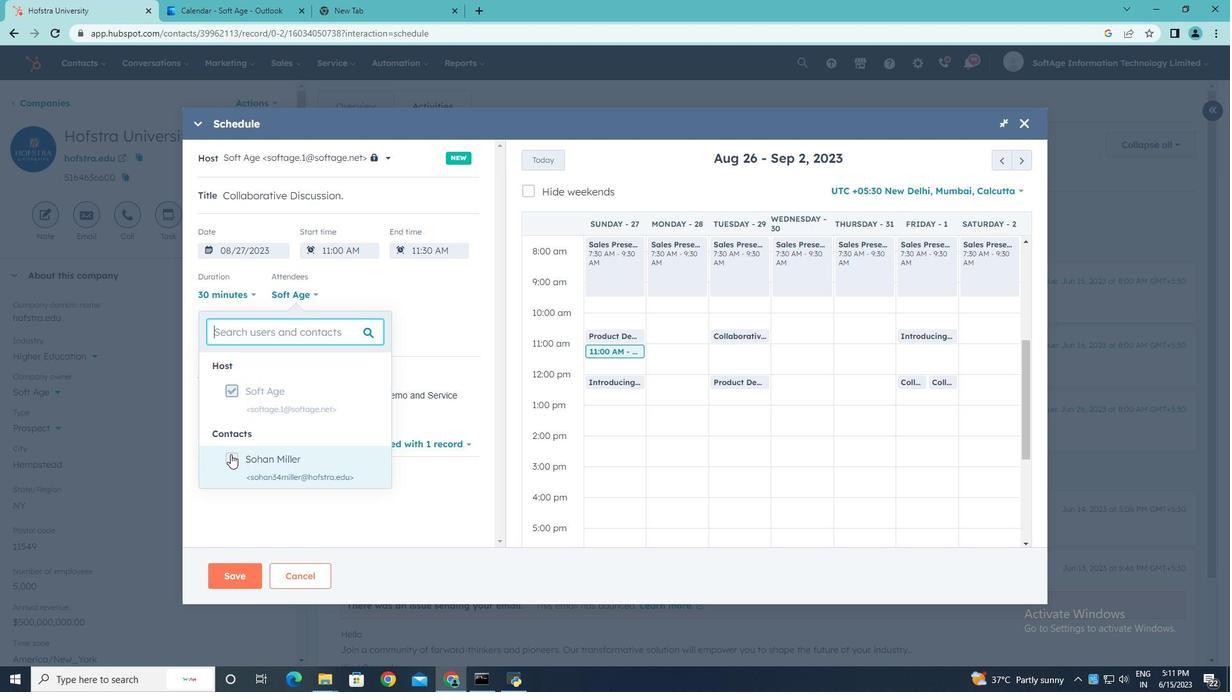 
Action: Mouse pressed left at (230, 457)
Screenshot: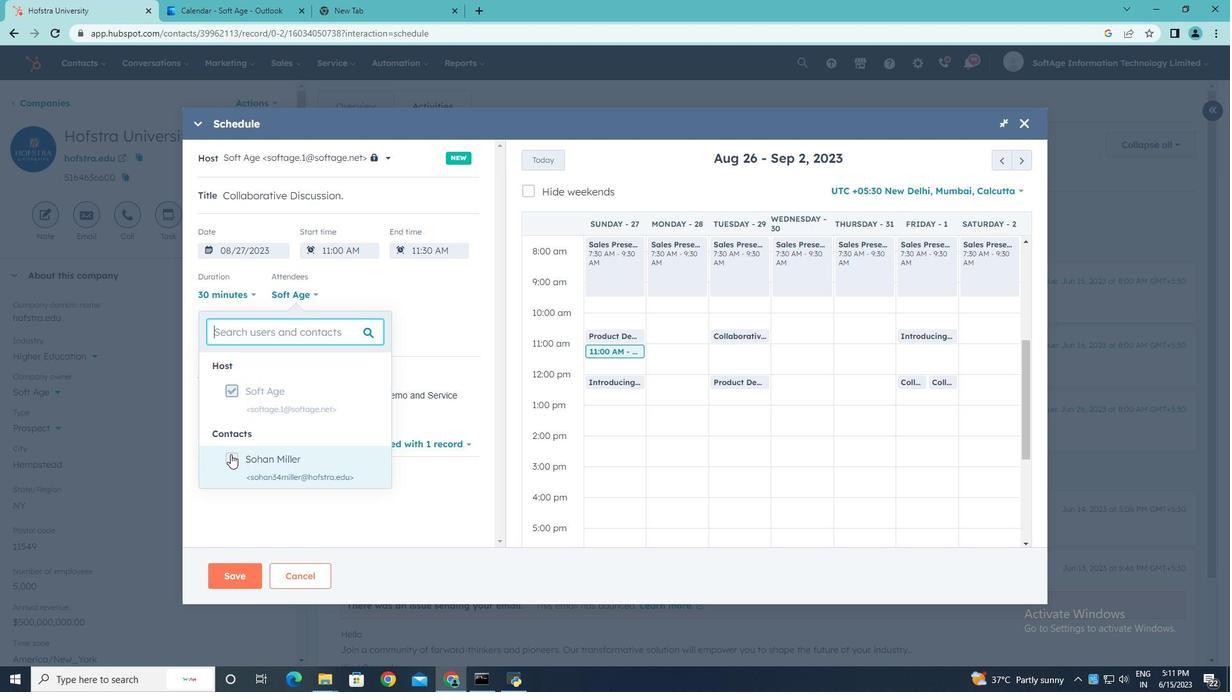 
Action: Mouse moved to (436, 494)
Screenshot: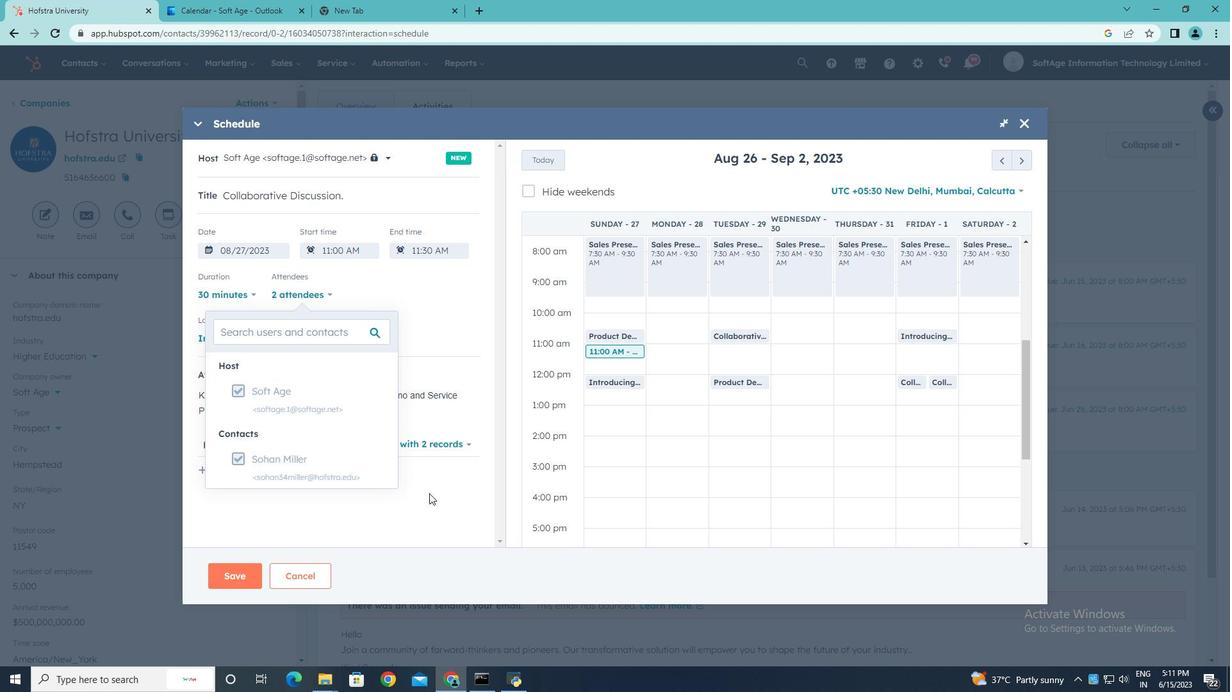 
Action: Mouse pressed left at (436, 494)
Screenshot: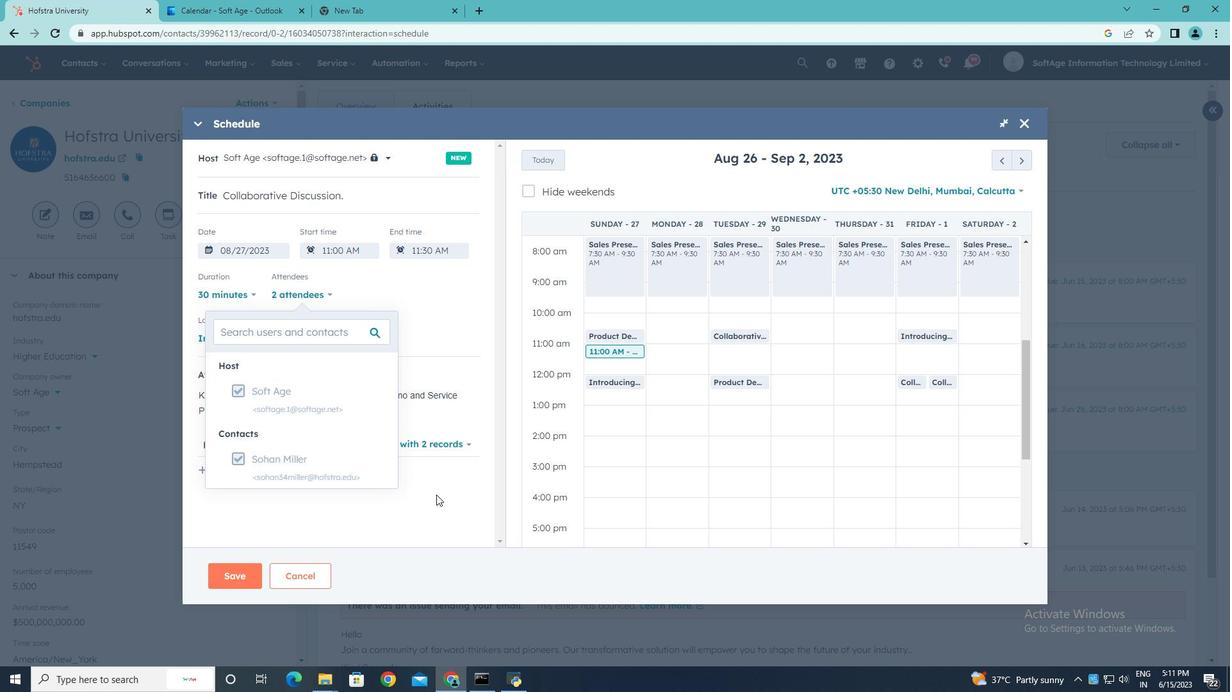 
Action: Mouse moved to (228, 571)
Screenshot: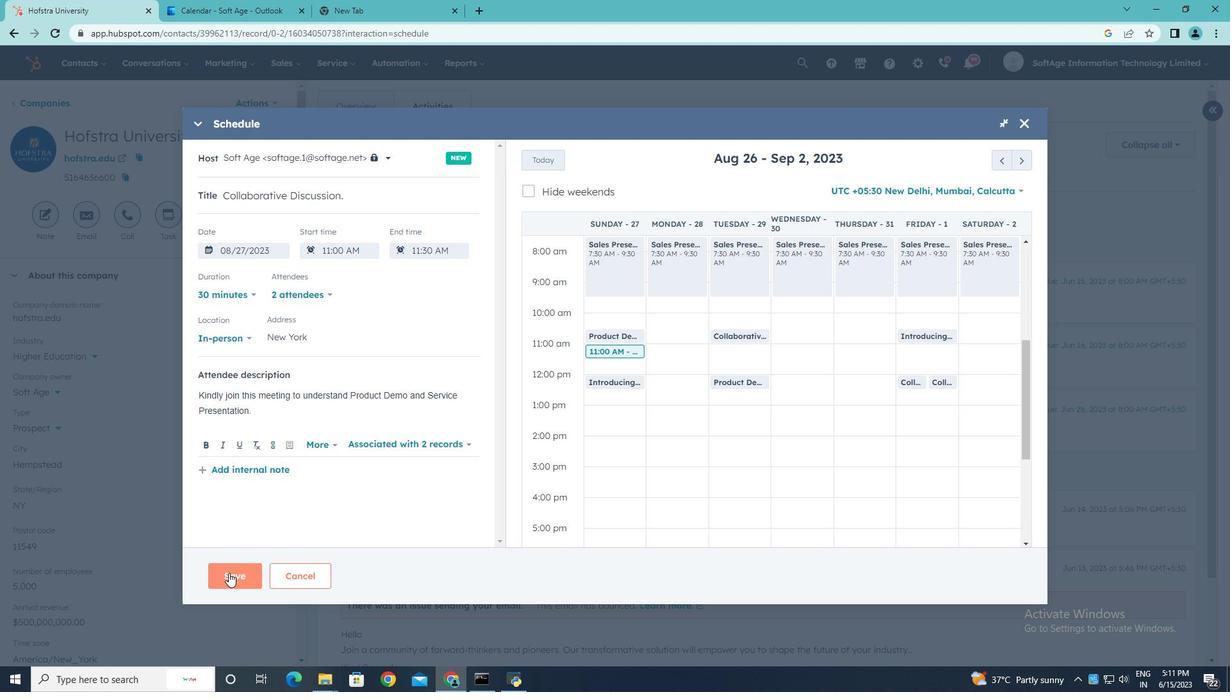 
Action: Mouse pressed left at (228, 571)
Screenshot: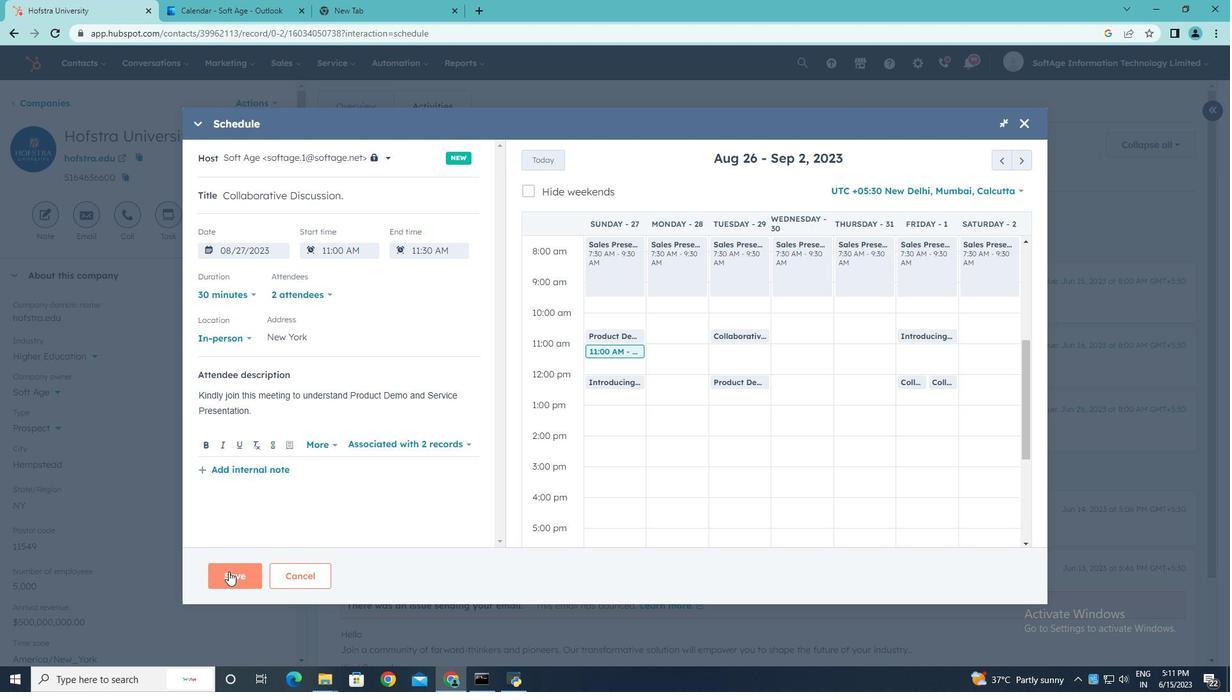 
Action: Mouse moved to (308, 533)
Screenshot: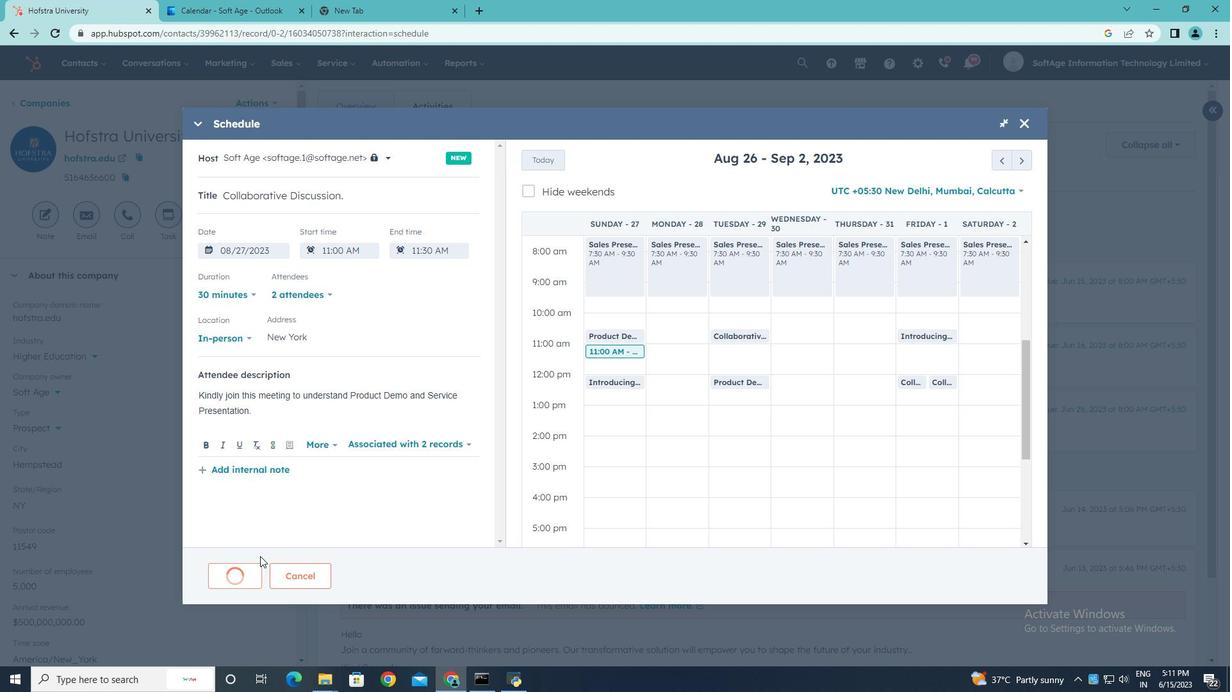 
